 Task: Open an excel sheet with  and write heading  Customer order data  Add 10 people name:-  'David White, Emily Green, Andrew Baker, Madison Evans, Logan King, Grace Hill, Gabriel Young, Elizabeth Flores, Samuel Reed, Avery Nelson. ' in January Last week sales are  10020 to 20050. customer order name:-  Nike shoe, Adidas shoe, Gucci T-shirt, Louis Vuitton bag, Zara Shirt, H&M jeans, Chanel perfume, Versace perfume, Ralph Lauren, Prada Shirtcustomer order price in between:-  10000 to 15000. Save page EvaluationSalesPerformance
Action: Mouse moved to (109, 109)
Screenshot: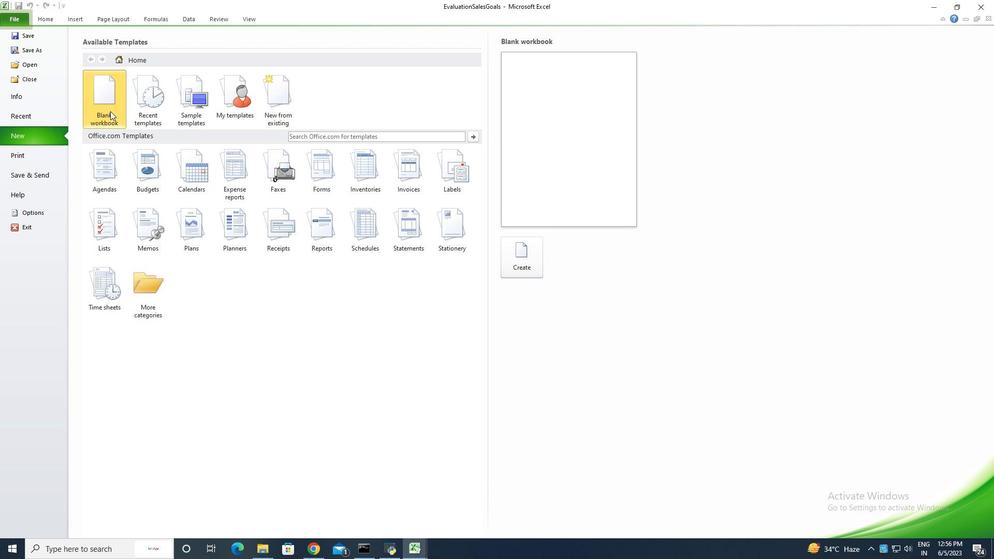 
Action: Mouse pressed left at (109, 109)
Screenshot: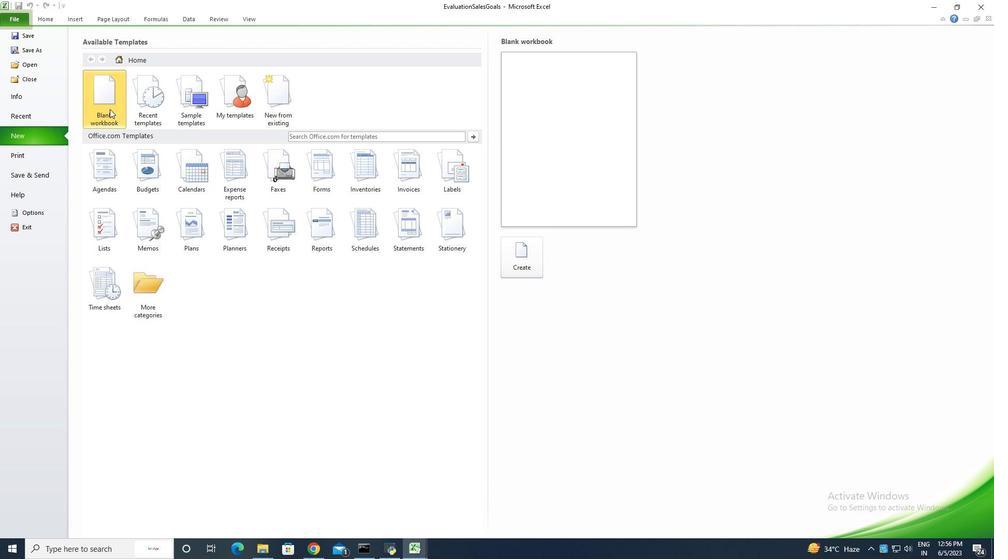 
Action: Mouse moved to (526, 258)
Screenshot: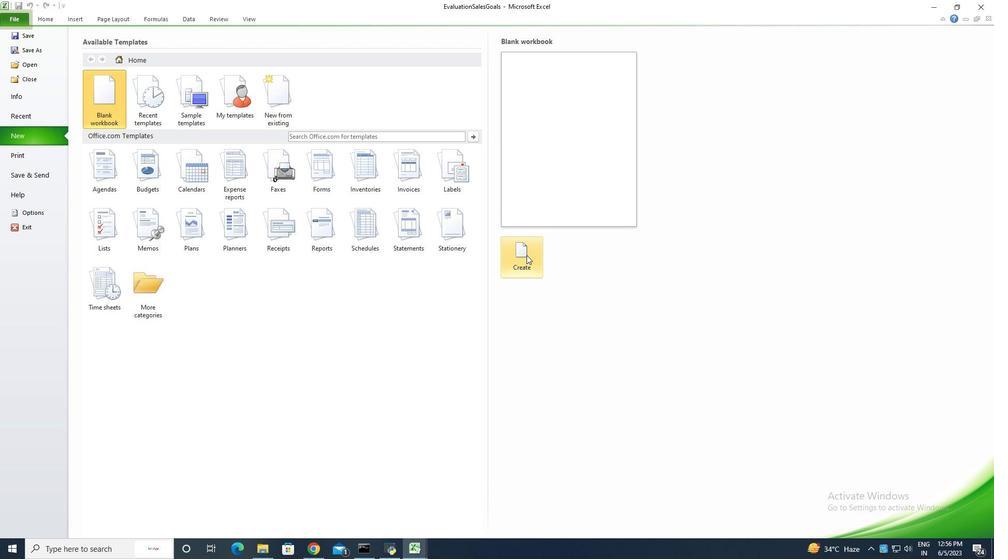
Action: Mouse pressed left at (526, 258)
Screenshot: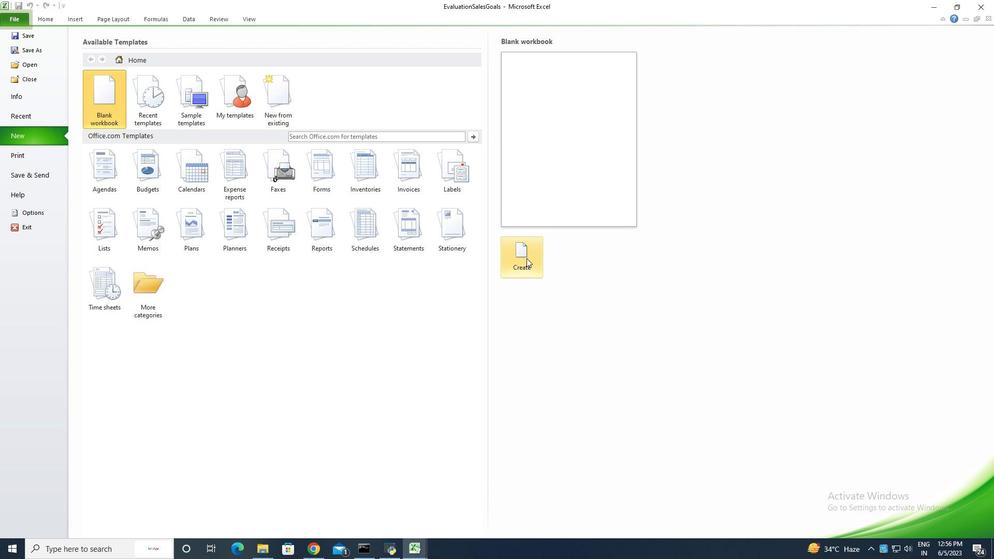 
Action: Key pressed <Key.shift>Customer<Key.space><Key.shift>Order<Key.enter><Key.shift>People<Key.enter><Key.shift>Name<Key.backspace><Key.backspace><Key.backspace><Key.backspace><Key.backspace>
Screenshot: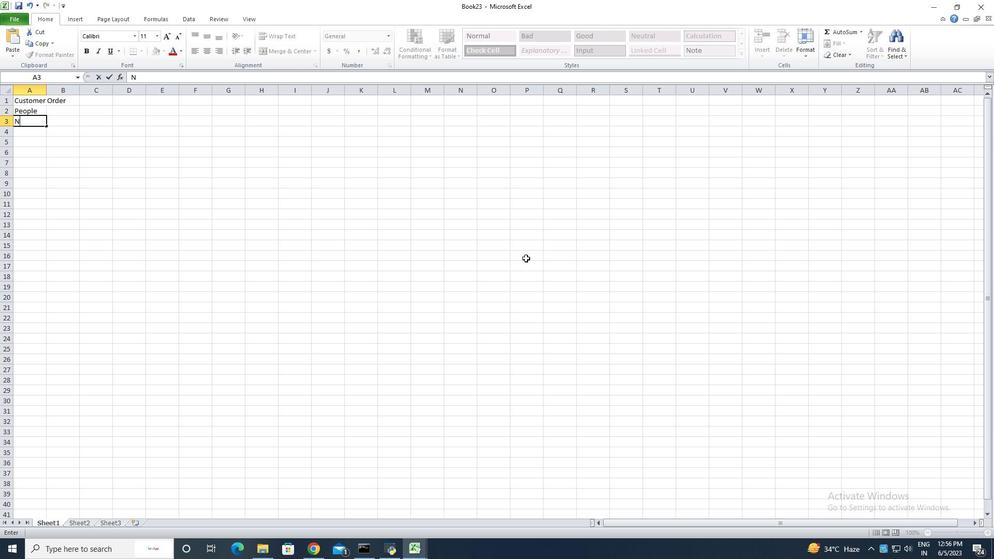 
Action: Mouse moved to (40, 113)
Screenshot: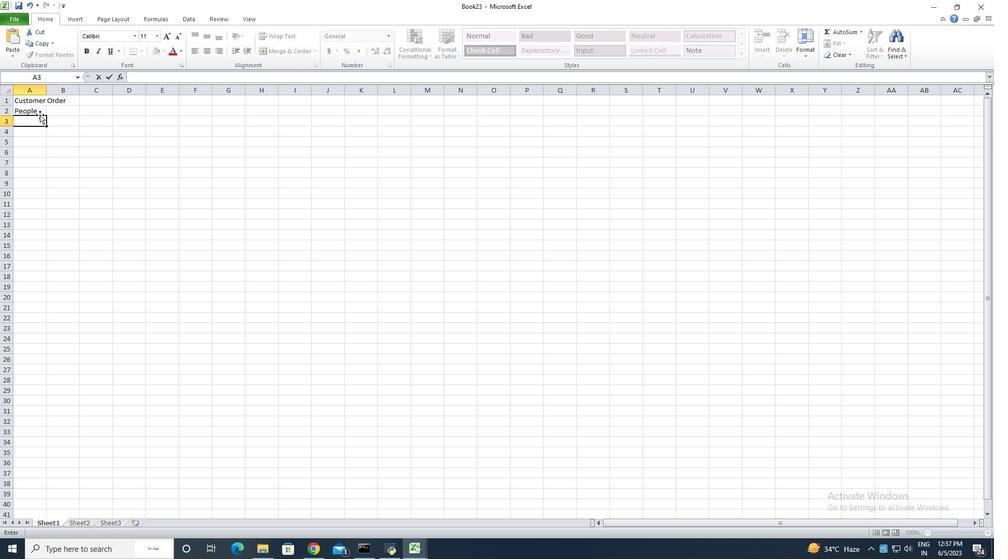 
Action: Mouse pressed left at (40, 113)
Screenshot: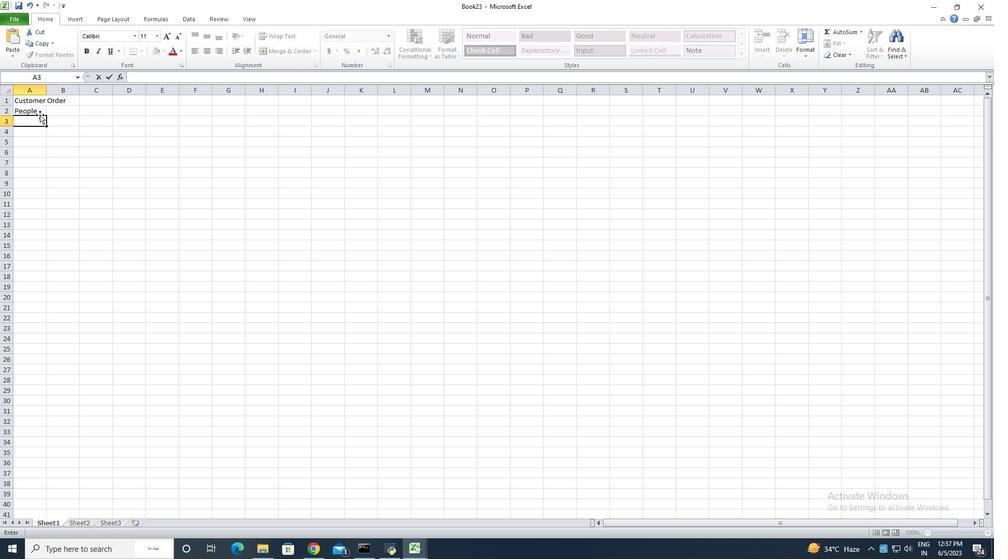 
Action: Mouse moved to (42, 110)
Screenshot: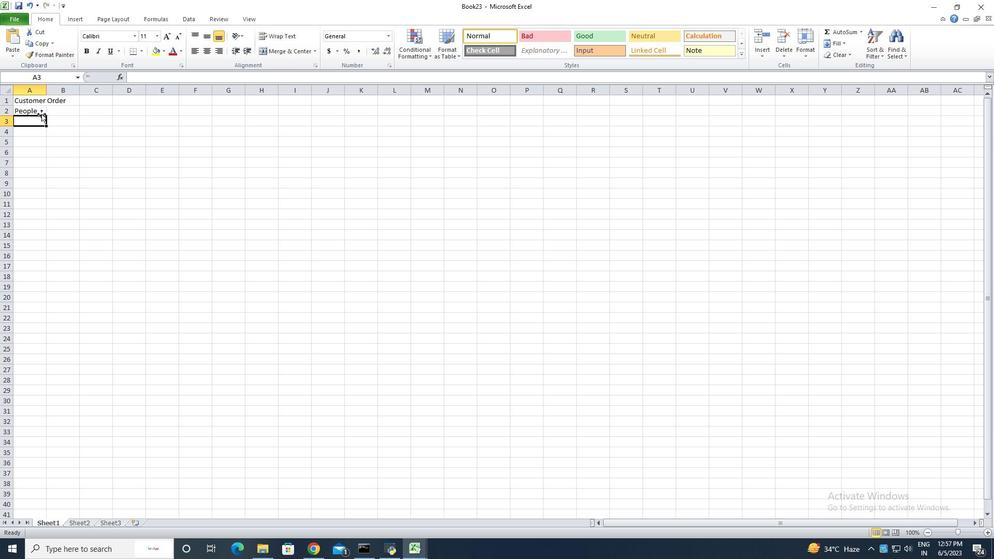 
Action: Mouse pressed left at (42, 110)
Screenshot: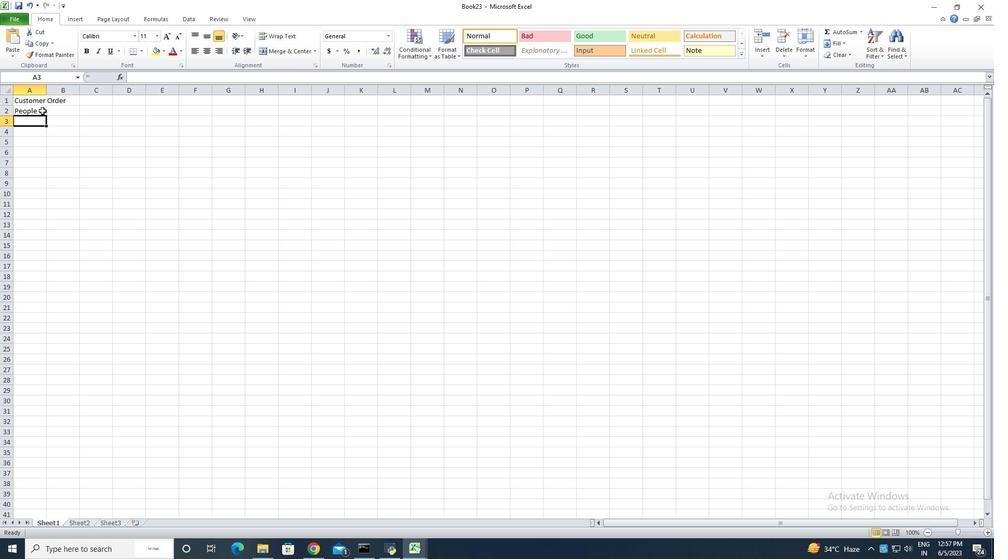 
Action: Mouse moved to (160, 76)
Screenshot: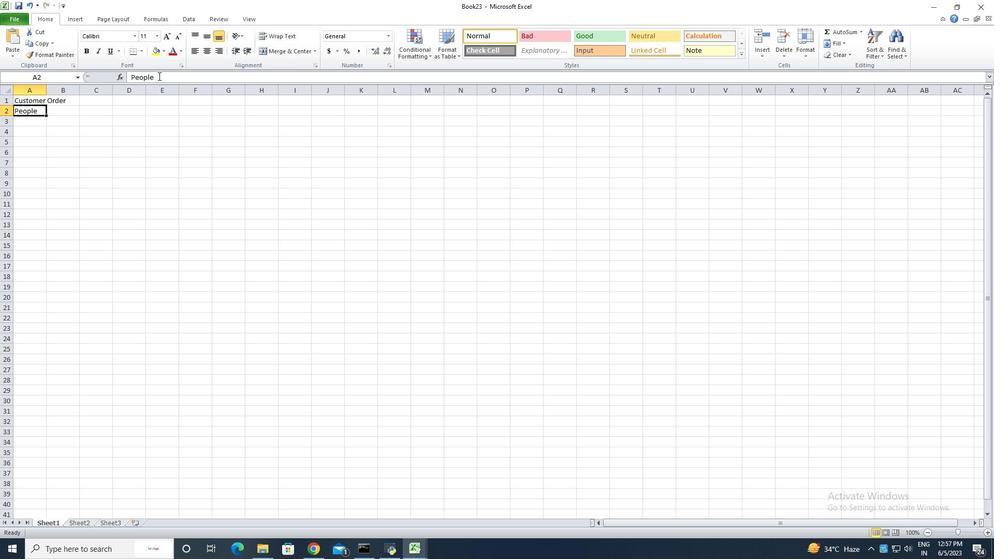 
Action: Mouse pressed left at (160, 76)
Screenshot: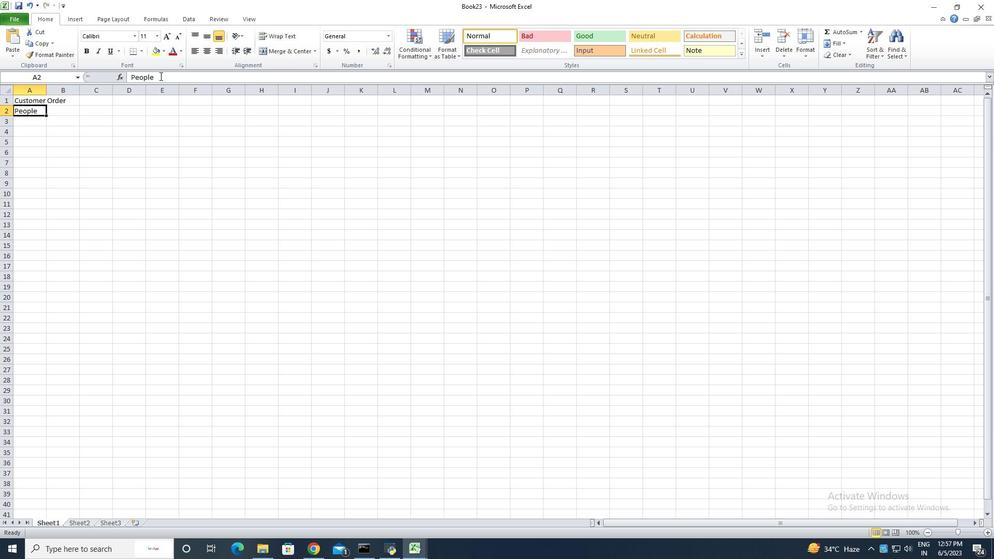 
Action: Key pressed <Key.space><Key.shift>Na
Screenshot: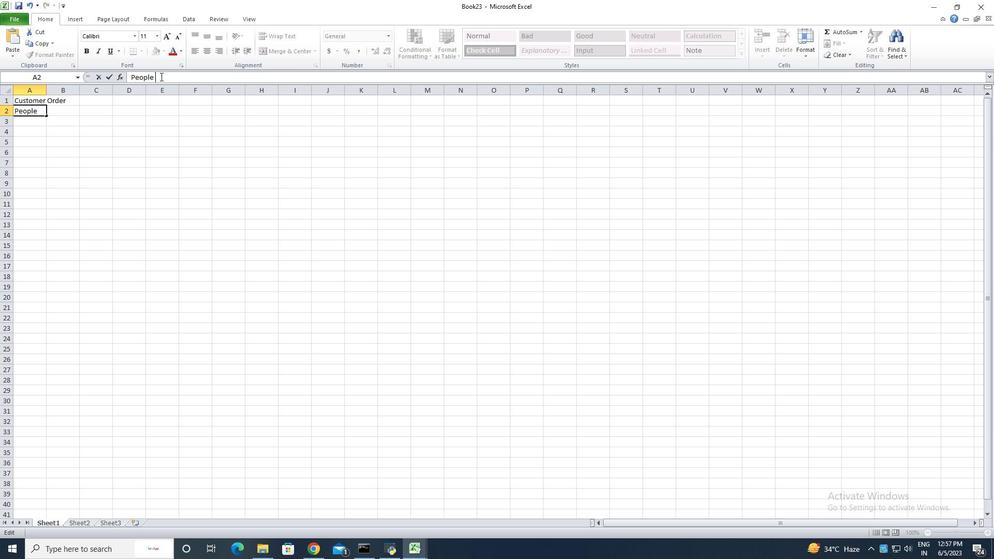 
Action: Mouse moved to (160, 76)
Screenshot: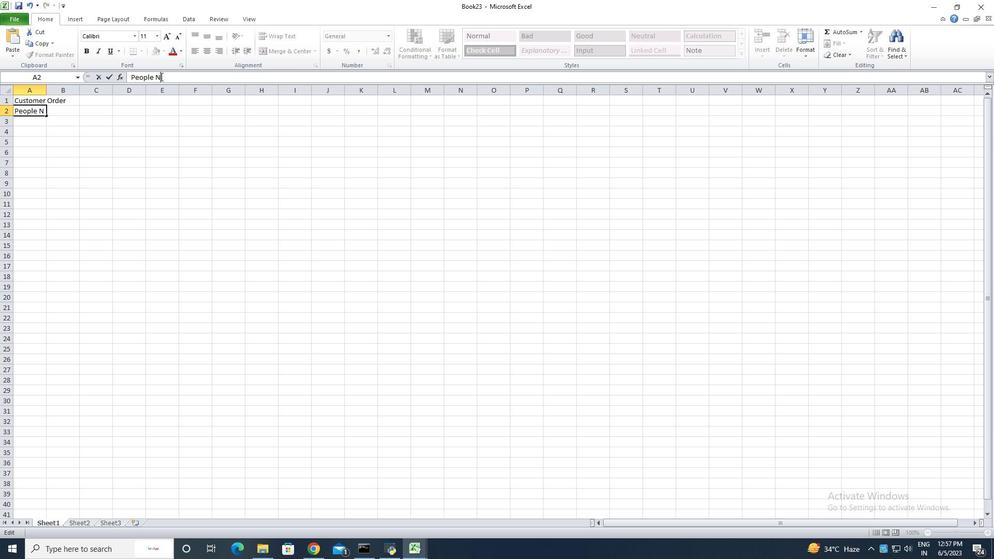 
Action: Key pressed me<Key.enter><Key.shift><Key.shift><Key.shift><Key.shift><Key.shift><Key.shift>David<Key.space><Key.shift>White<Key.enter><Key.shift><Key.shift><Key.shift><Key.shift><Key.shift><Key.shift><Key.shift>Emily<Key.space><Key.shift>Green<Key.enter><Key.shift>Andrew<Key.space><Key.shift><Key.shift><Key.shift><Key.shift><Key.shift>Baker<Key.enter><Key.shift>Madison<Key.space><Key.shift>Evans<Key.enter><Key.shift>Logan<Key.space><Key.shift>King<Key.enter><Key.shift><Key.shift>Grace<Key.space><Key.shift>Hill<Key.backspace>l<Key.enter><Key.shift><Key.shift><Key.shift>Gabriel<Key.space><Key.shift><Key.shift><Key.shift><Key.shift><Key.shift><Key.shift><Key.shift><Key.shift><Key.shift>Young<Key.enter><Key.shift>Elizabeth<Key.space><Key.shift>Flot<Key.backspace>res<Key.enter><Key.shift>Samuel<Key.space><Key.shift>Reed<Key.enter><Key.shift><Key.shift>Avery<Key.space><Key.shift><Key.shift><Key.shift>Nelson<Key.enter>
Screenshot: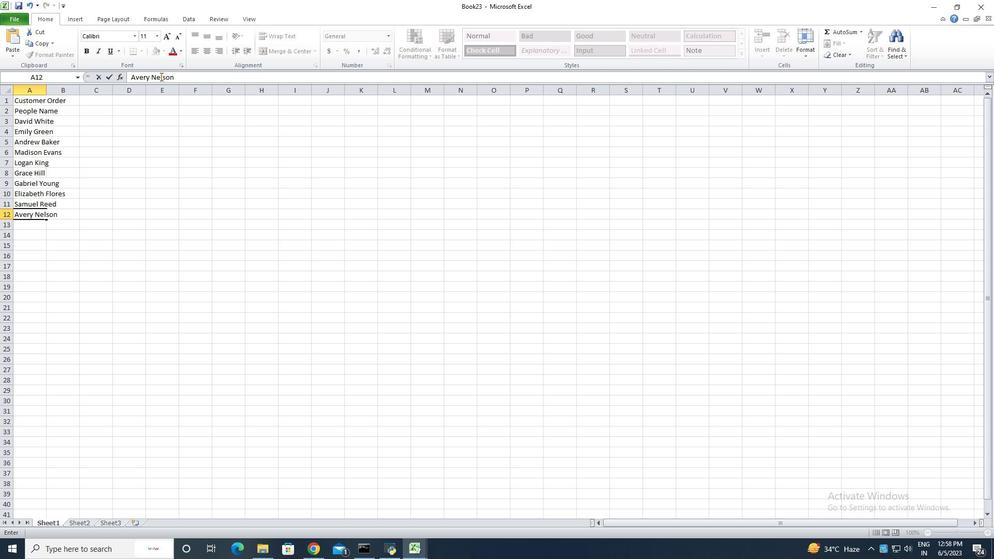
Action: Mouse moved to (44, 93)
Screenshot: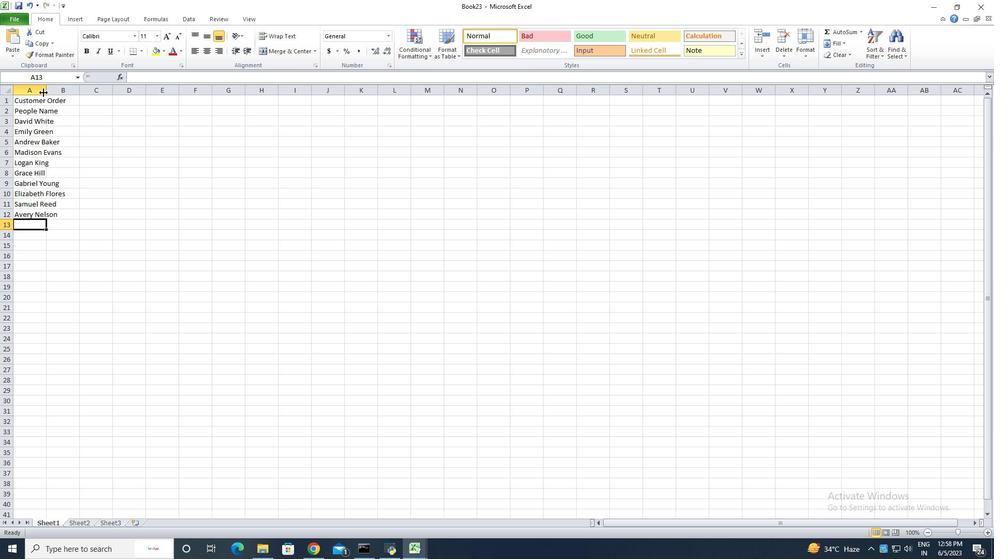 
Action: Mouse pressed left at (44, 93)
Screenshot: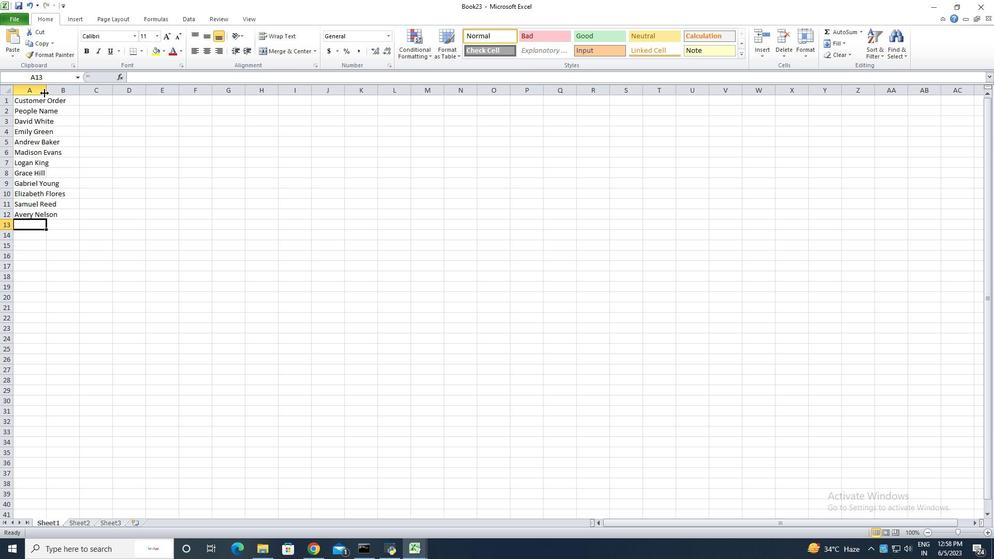 
Action: Mouse pressed left at (44, 93)
Screenshot: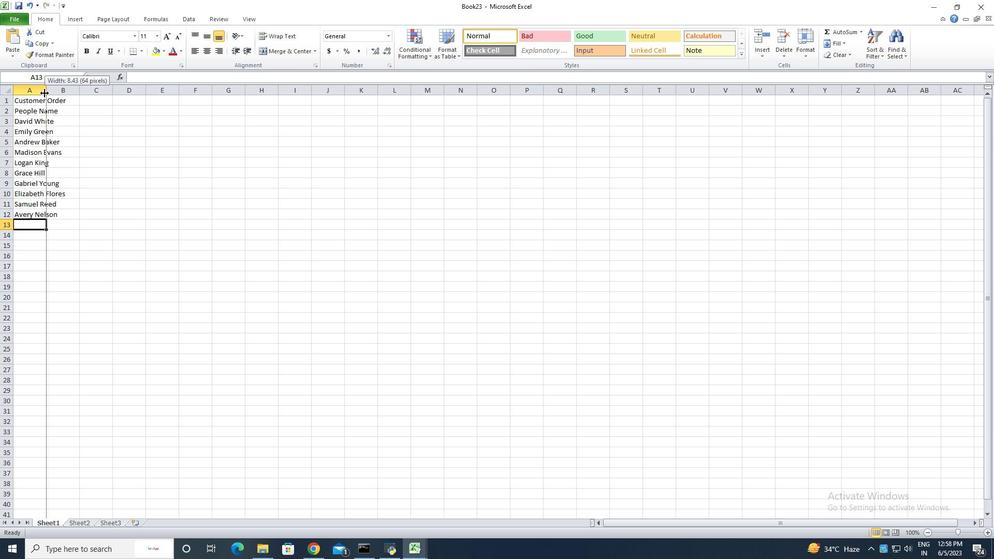 
Action: Mouse moved to (78, 111)
Screenshot: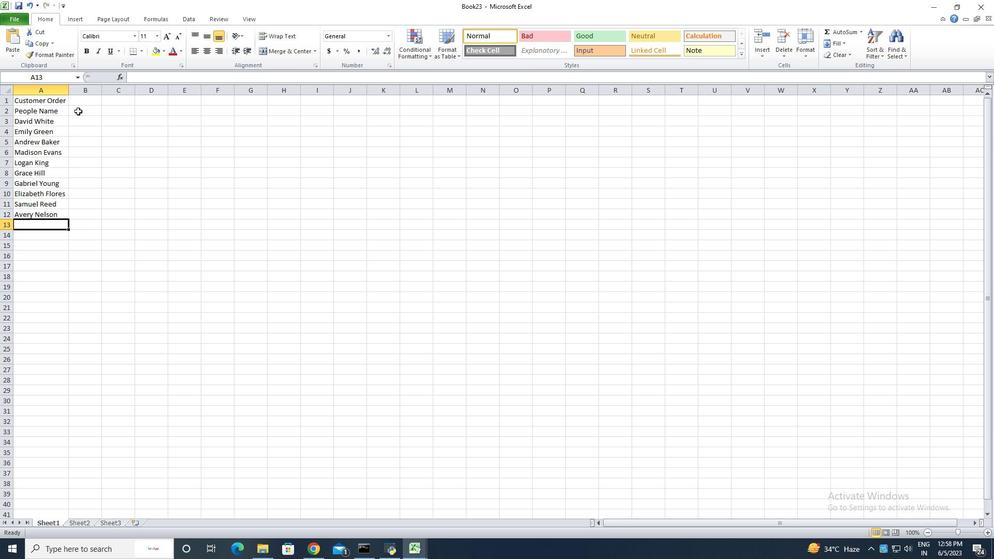 
Action: Mouse pressed left at (78, 111)
Screenshot: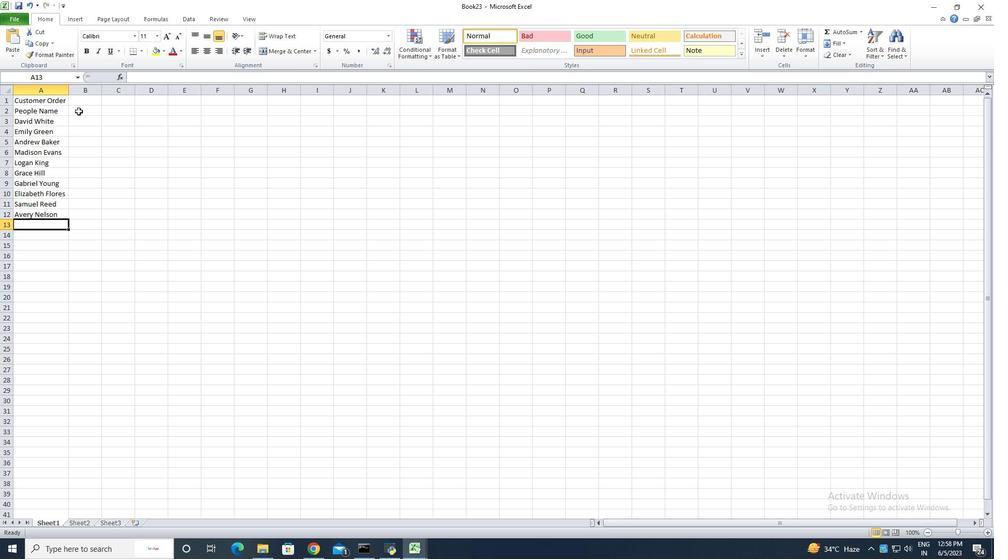 
Action: Mouse moved to (79, 112)
Screenshot: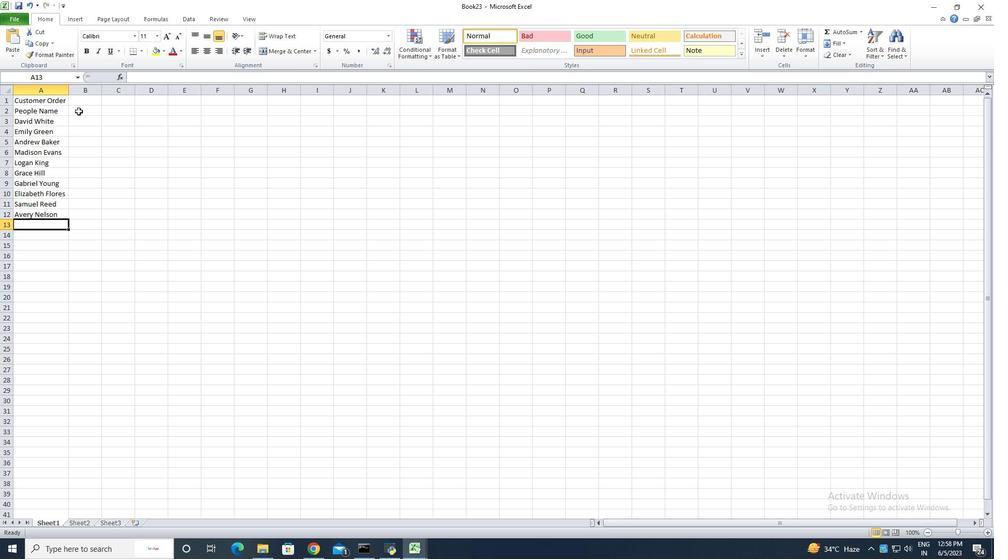 
Action: Key pressed <Key.shift><Key.shift><Key.shift><Key.shift><Key.shift><Key.shift>January<Key.space><Key.shift>Last<Key.space><Key.shift><Key.shift>Week<Key.space><Key.shift>Sales<Key.enter>1000<Key.backspace>20<Key.enter>10050<Key.enter>10090<Key.enter>11000<Key.enter>12000<Key.enter>13000<Key.enter>14000<Key.enter>18000<Key.enter>19000<Key.enter>2000<Key.backspace>50<Key.enter>
Screenshot: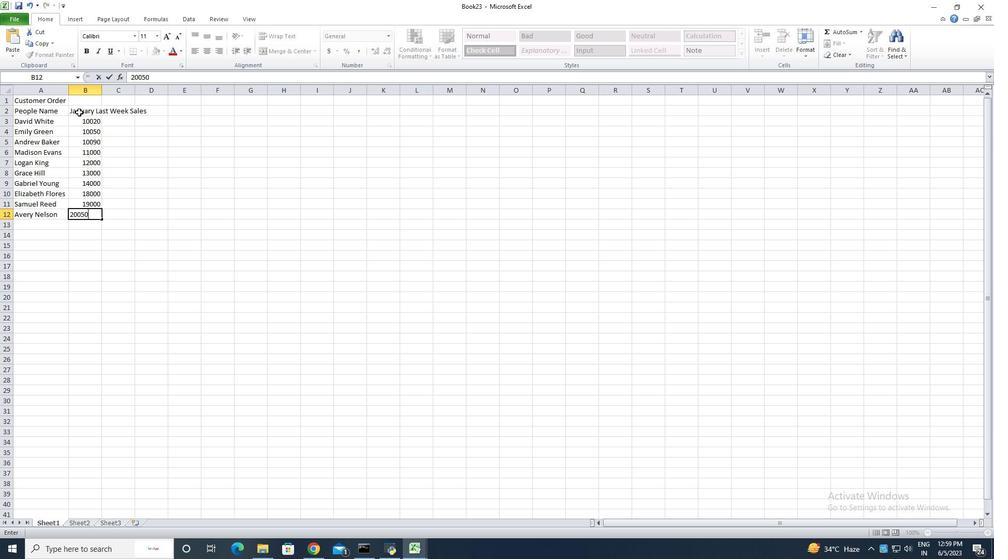 
Action: Mouse moved to (102, 92)
Screenshot: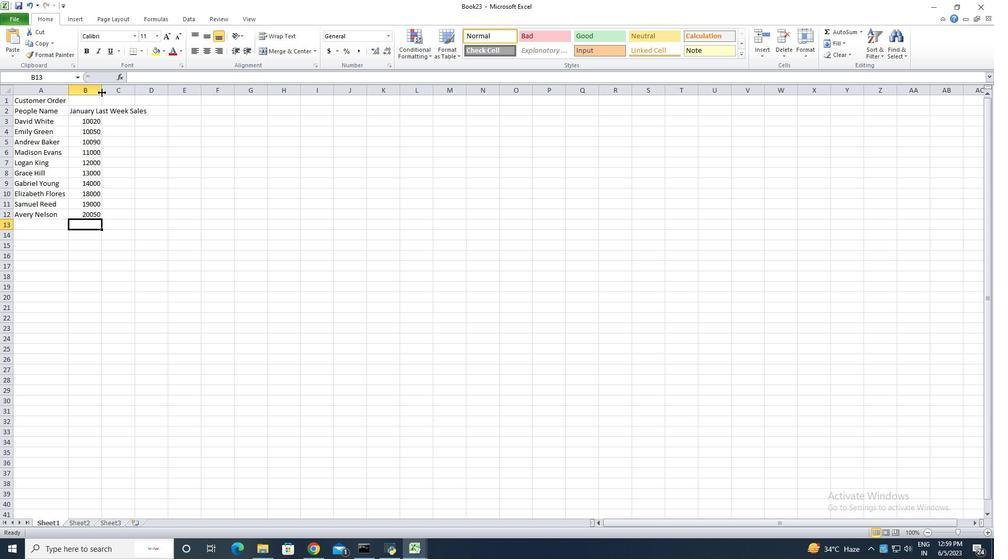 
Action: Mouse pressed left at (102, 92)
Screenshot: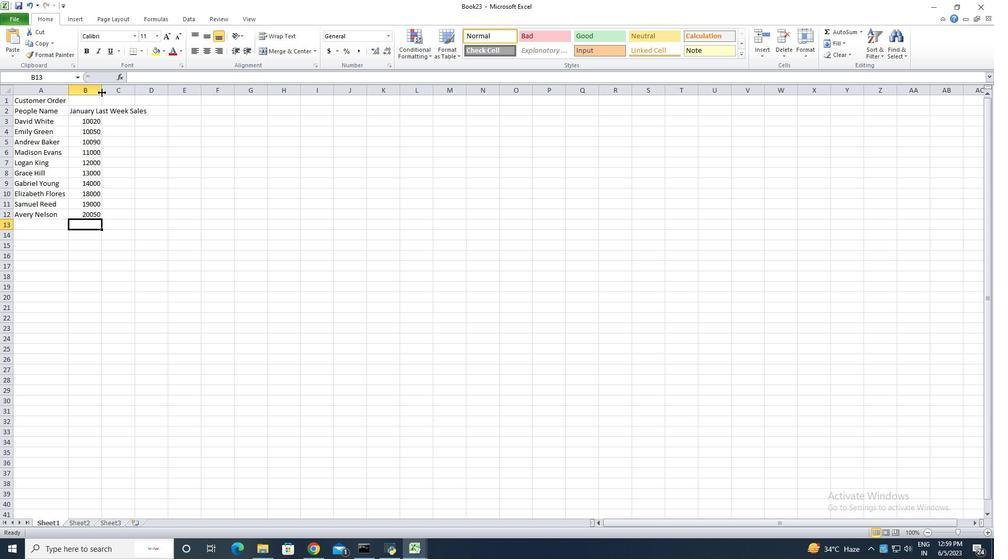 
Action: Mouse moved to (102, 92)
Screenshot: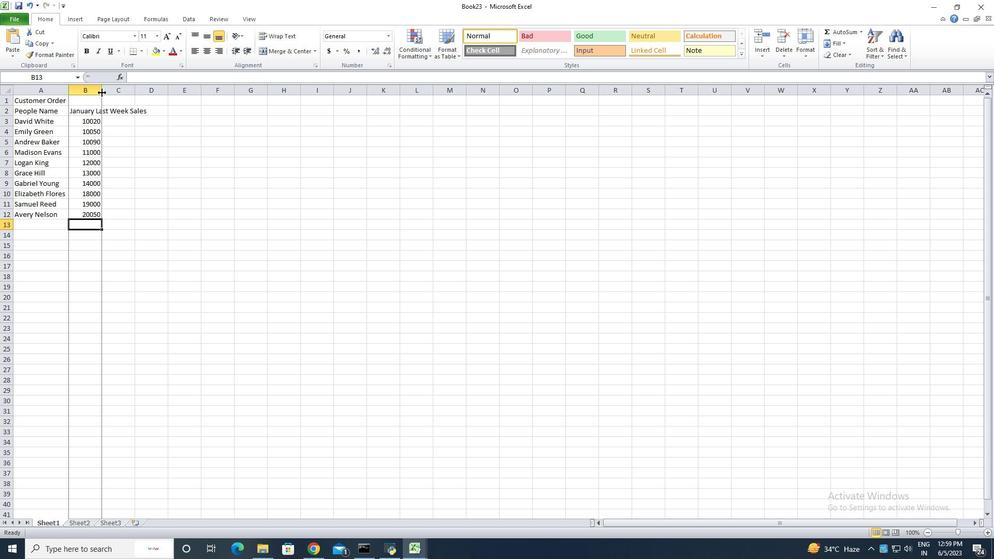 
Action: Mouse pressed left at (102, 92)
Screenshot: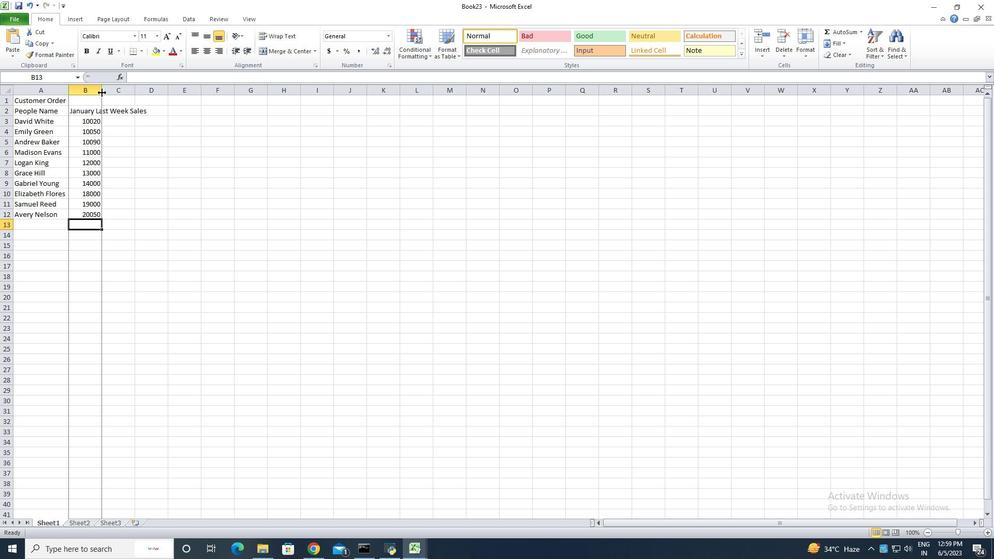 
Action: Mouse moved to (160, 111)
Screenshot: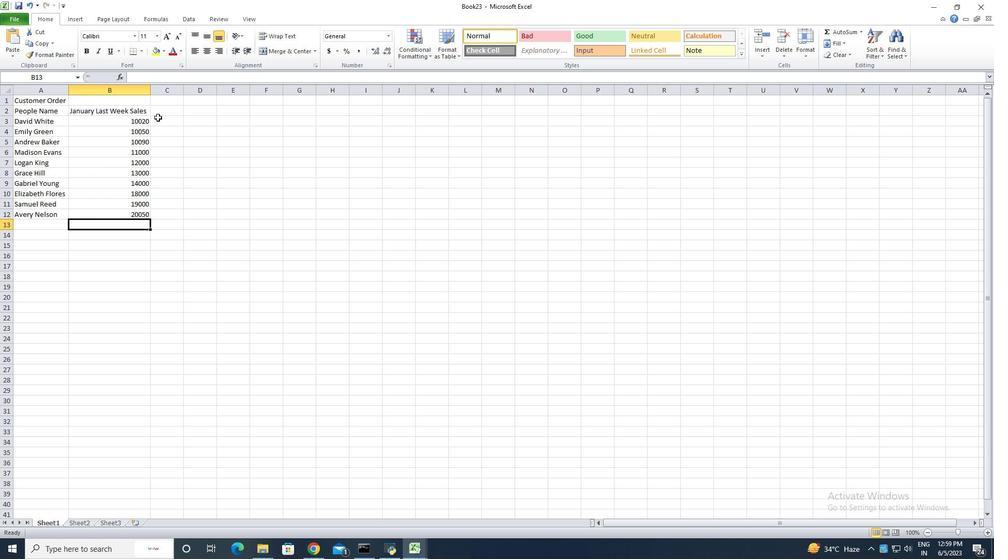 
Action: Mouse pressed left at (160, 111)
Screenshot: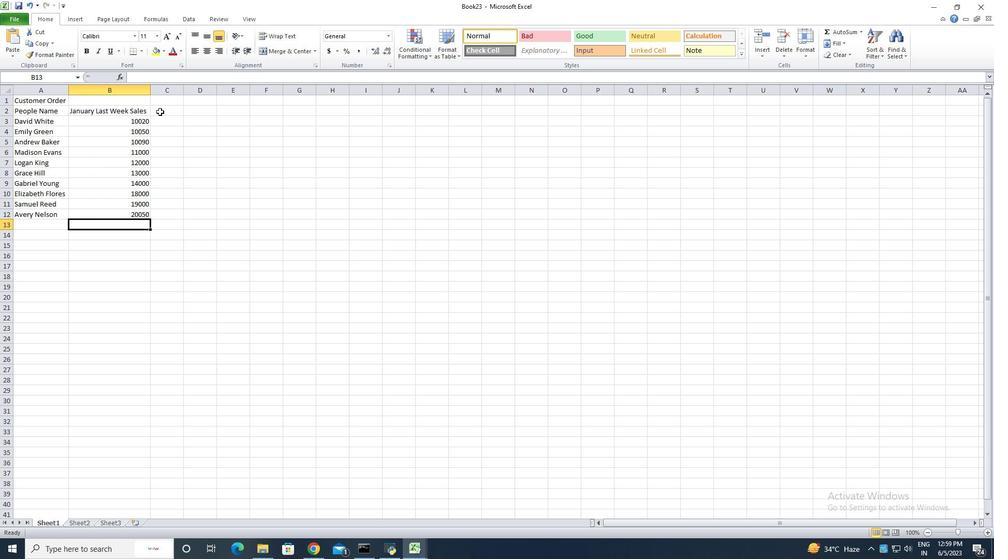 
Action: Key pressed <Key.shift>Customer<Key.space><Key.shift>Order<Key.enter>
Screenshot: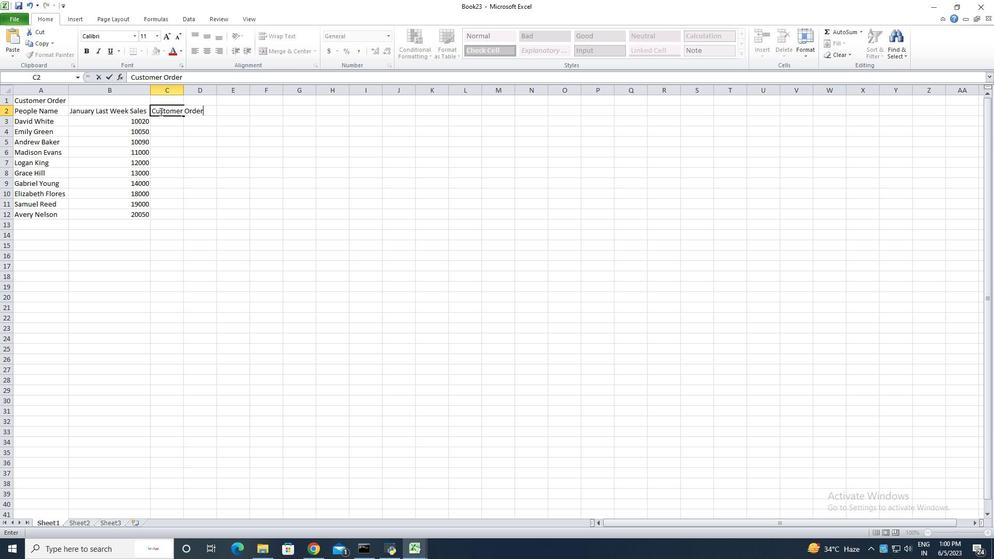 
Action: Mouse moved to (179, 113)
Screenshot: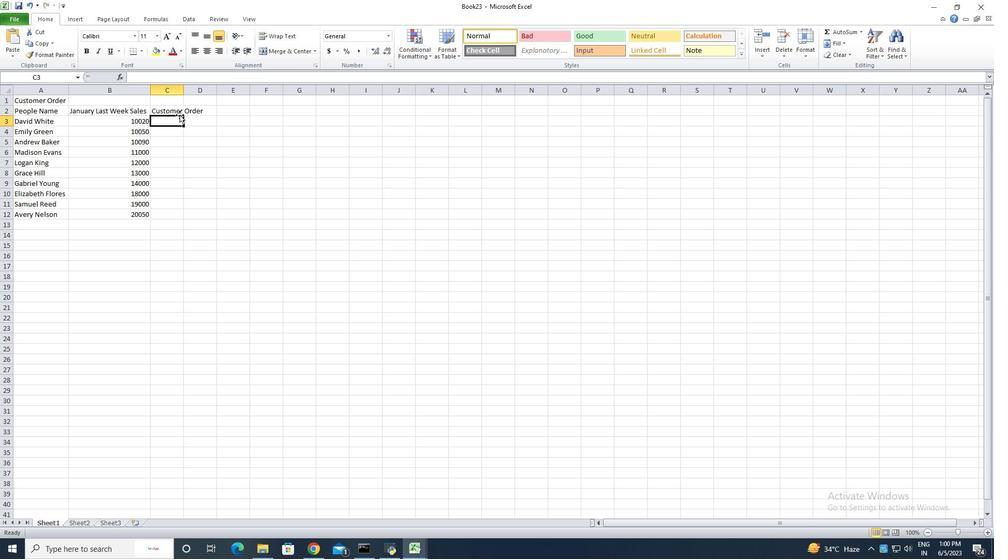 
Action: Mouse pressed left at (179, 113)
Screenshot: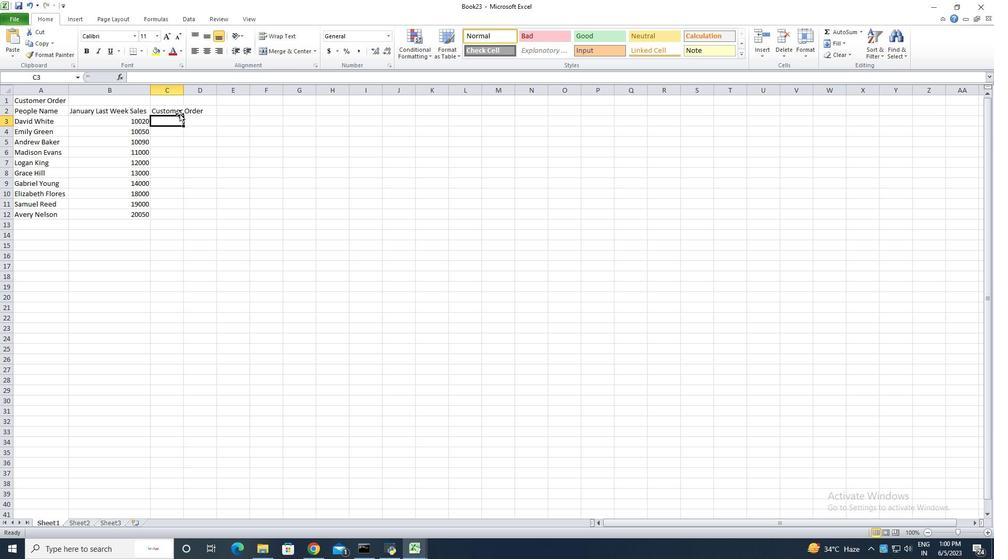 
Action: Mouse moved to (180, 110)
Screenshot: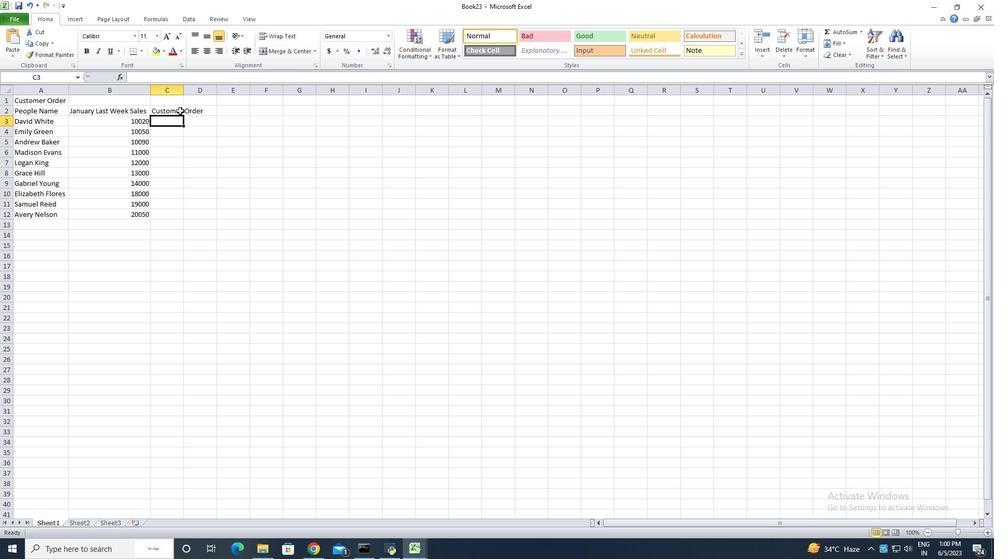 
Action: Mouse pressed left at (180, 110)
Screenshot: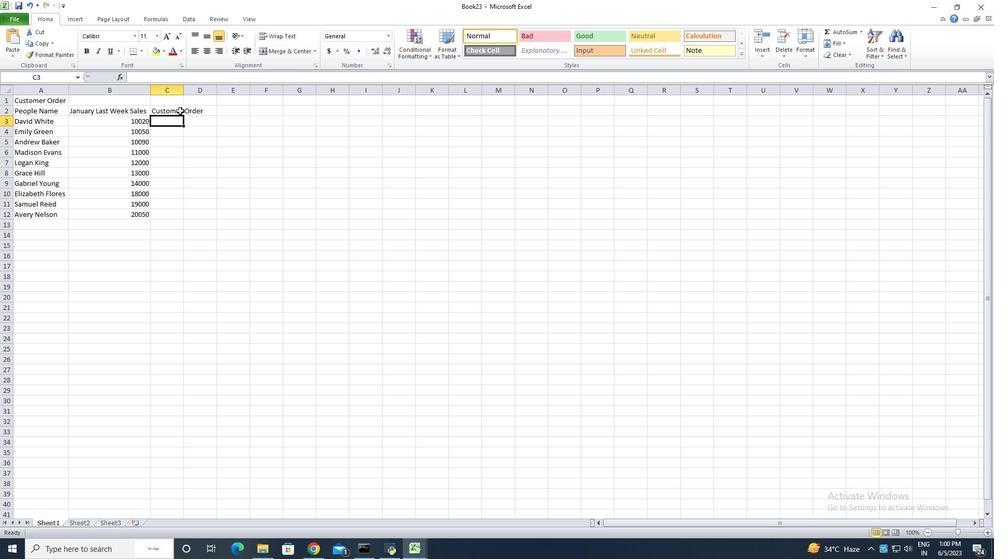 
Action: Mouse moved to (189, 77)
Screenshot: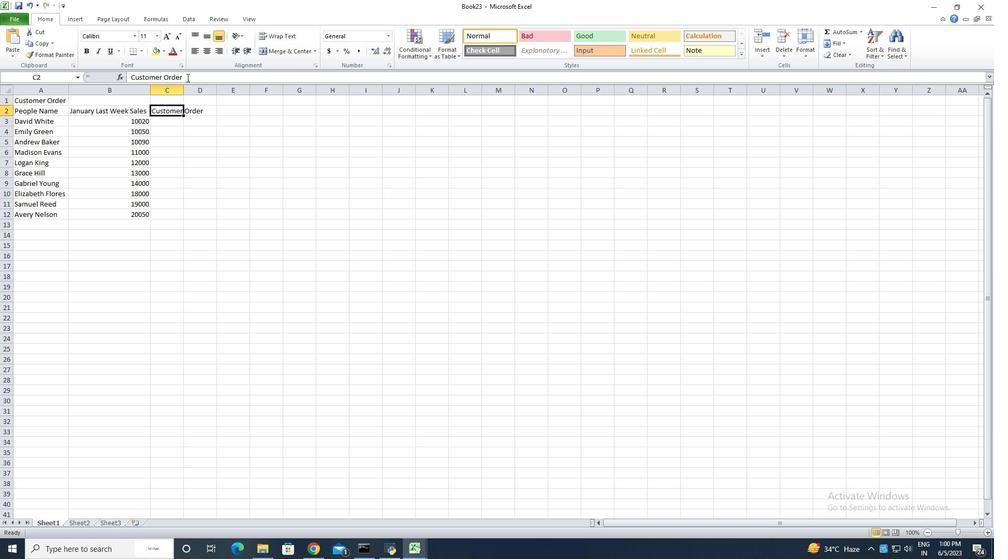 
Action: Mouse pressed left at (189, 77)
Screenshot: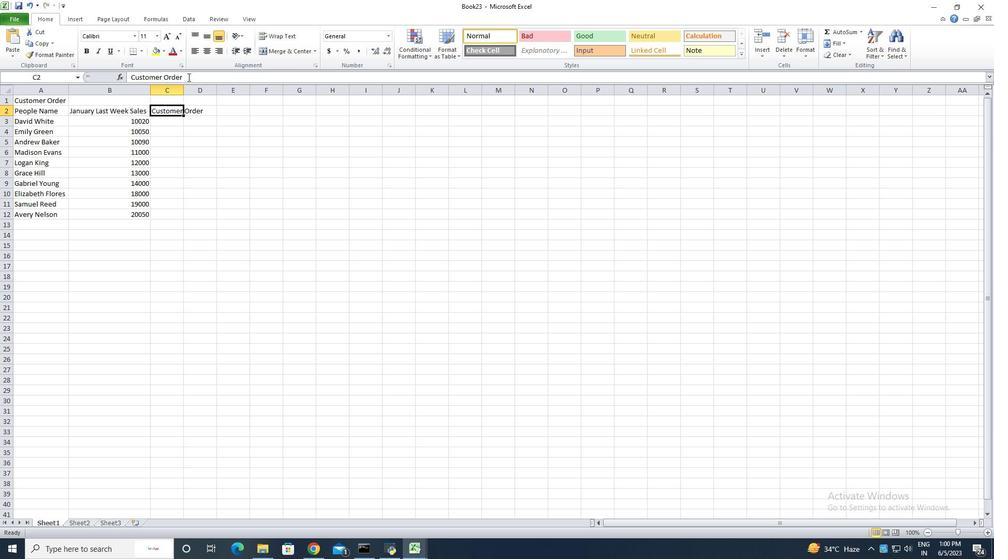 
Action: Mouse moved to (190, 77)
Screenshot: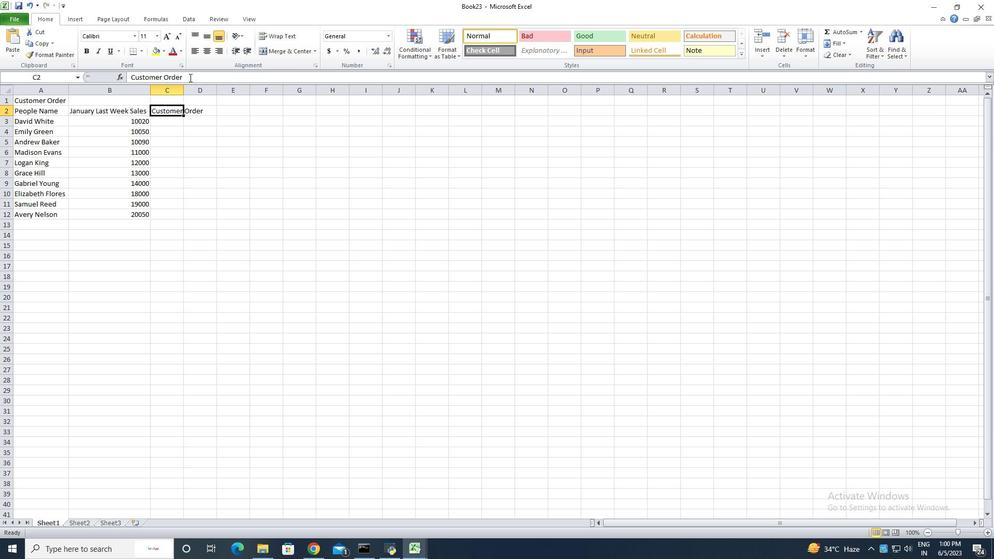 
Action: Key pressed <Key.space><Key.shift>Name<Key.enter><Key.shift>Nike<Key.space><Key.shift>Shoe<Key.enter><Key.shift>Adidas<Key.space><Key.shift>Shoe<Key.enter><Key.shift><Key.shift><Key.shift><Key.shift><Key.shift><Key.shift>Gucci<Key.space><Key.shift><Key.shift><Key.shift><Key.shift><Key.shift><Key.shift><Key.shift><Key.shift><Key.shift><Key.shift><Key.shift><Key.shift><Key.shift><Key.shift><Key.shift><Key.shift><Key.shift><Key.shift><Key.shift><Key.shift><Key.shift><Key.shift><Key.shift><Key.shift><Key.shift><Key.shift><Key.shift><Key.shift><Key.shift><Key.shift>T-<Key.shift>Shirt<Key.enter><Key.shift><Key.shift>Louis<Key.space><Key.shift><Key.shift>Vuitton<Key.space><Key.shift>Bag<Key.enter><Key.shift><Key.shift><Key.shift><Key.shift><Key.shift><Key.shift><Key.shift><Key.shift><Key.shift><Key.shift><Key.shift><Key.shift><Key.shift><Key.shift><Key.shift>Zara<Key.space><Key.shift>Shirt<Key.enter><Key.shift><Key.shift>H&M<Key.space>Jeans<Key.enter><Key.shift>Chanel<Key.space><Key.shift><Key.shift><Key.shift><Key.shift><Key.shift><Key.shift><Key.shift><Key.shift><Key.shift><Key.shift><Key.shift><Key.shift><Key.shift><Key.shift><Key.shift><Key.shift><Key.shift><Key.shift><Key.shift><Key.shift><Key.shift><Key.shift>Perfumew<Key.backspace><Key.enter><Key.shift>Vw<Key.backspace>ersace<Key.space><Key.shift>Perfume<Key.enter><Key.caps_lock><Key.shift><Key.shift><Key.shift><Key.shift><Key.shift><Key.shift><Key.shift><Key.shift><Key.shift>rA<Key.backspace><Key.backspace><Key.backspace><Key.caps_lock><Key.shift>Ralph<Key.space><Key.shift>Lauren<Key.enter><Key.shift><Key.shift><Key.shift><Key.shift>Prada<Key.space><Key.shift>Shirt<Key.enter>
Screenshot: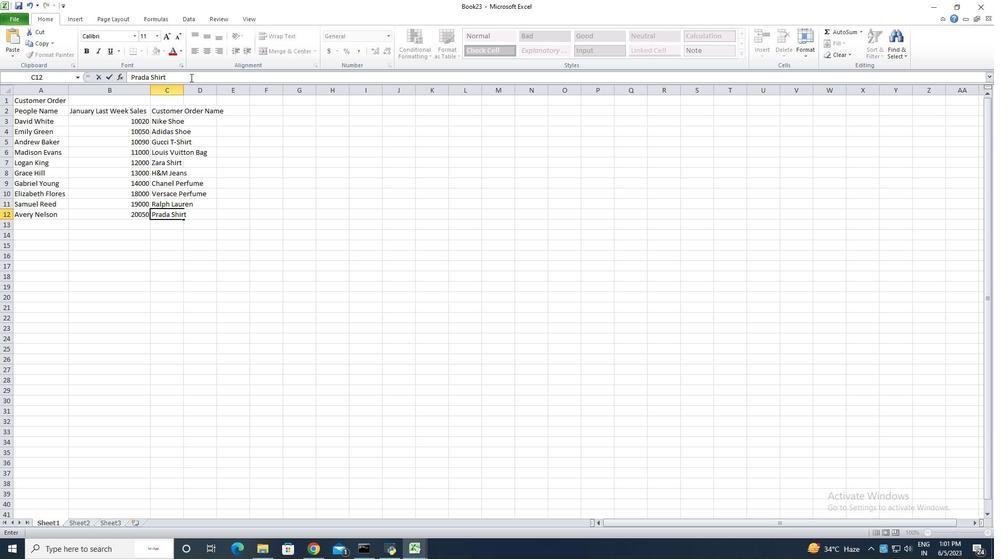 
Action: Mouse moved to (183, 92)
Screenshot: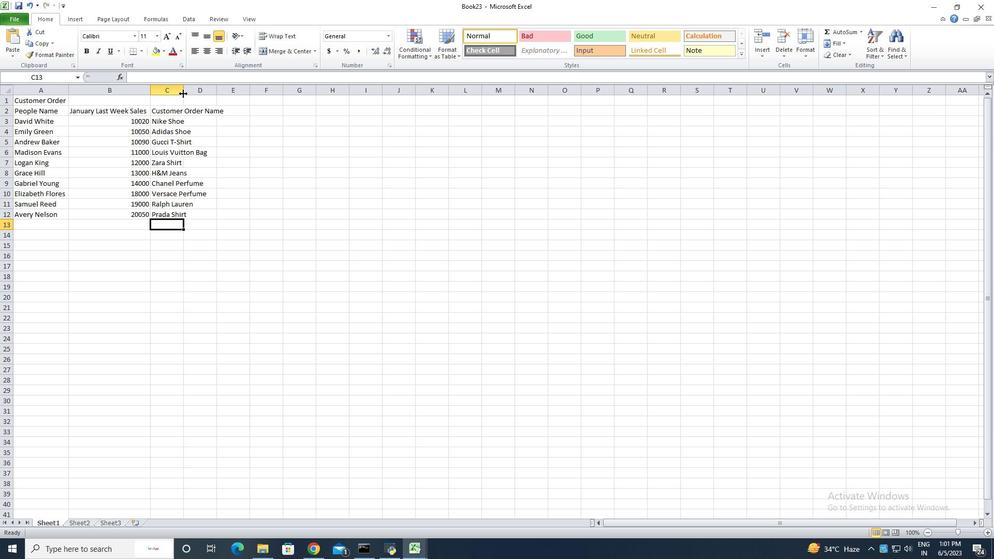 
Action: Mouse pressed left at (183, 92)
Screenshot: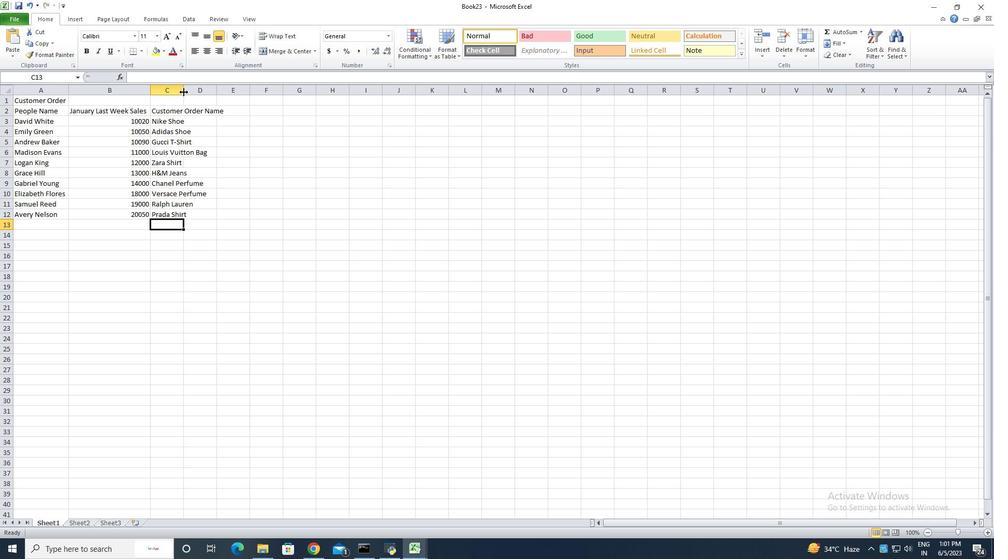 
Action: Mouse pressed left at (183, 92)
Screenshot: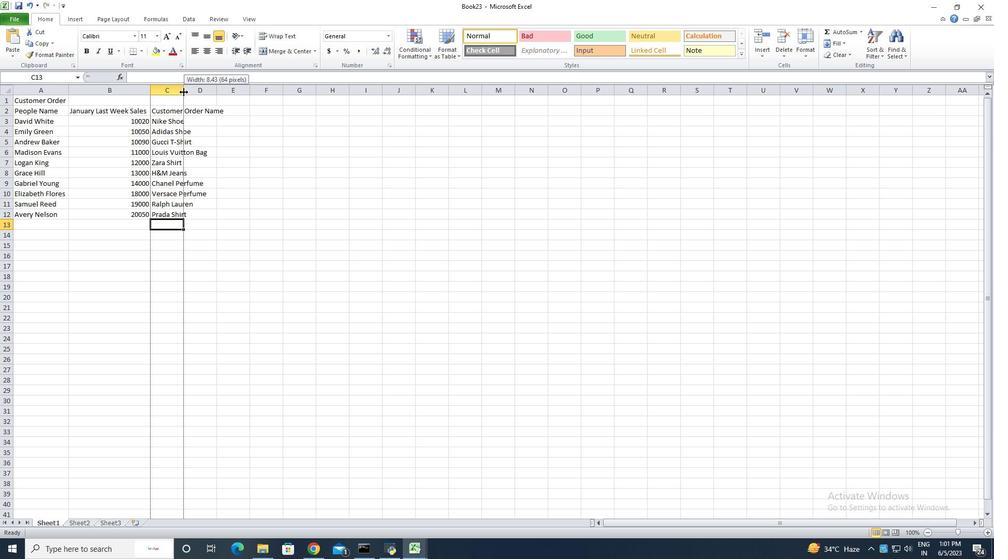 
Action: Mouse moved to (243, 113)
Screenshot: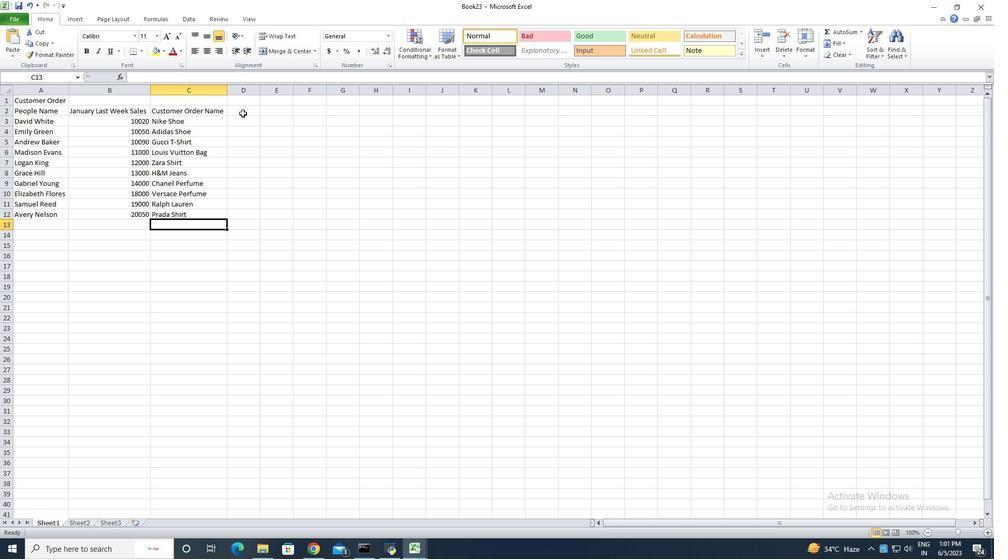 
Action: Mouse pressed left at (243, 113)
Screenshot: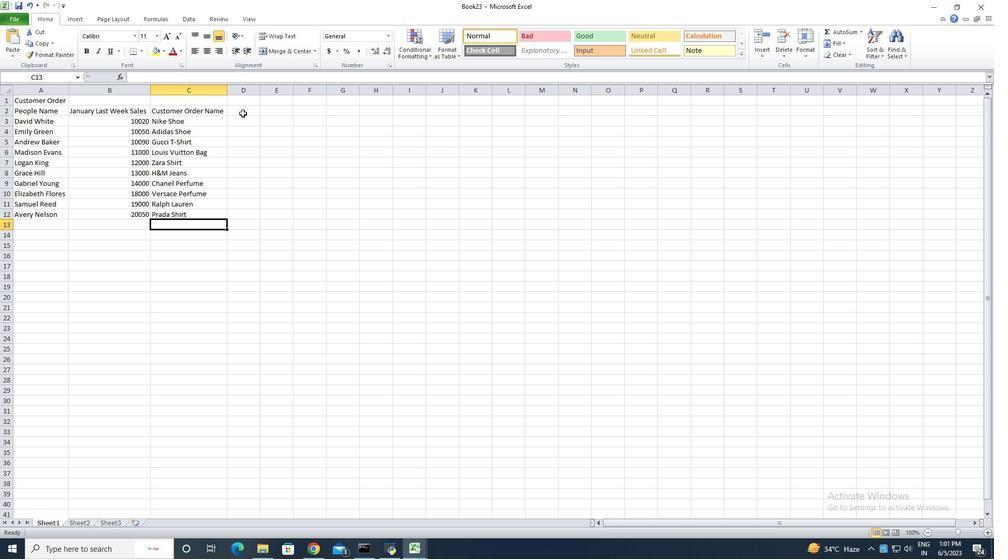 
Action: Key pressed <Key.shift>Customer<Key.space><Key.shift><Key.shift><Key.shift><Key.shift><Key.shift><Key.shift><Key.shift><Key.shift><Key.shift><Key.shift><Key.shift><Key.shift><Key.shift><Key.shift><Key.shift><Key.shift><Key.shift><Key.shift><Key.shift><Key.shift><Key.shift><Key.shift><Key.shift><Key.shift><Key.shift><Key.shift><Key.shift>Ot<Key.backspace>rder<Key.space><Key.shift>Price<Key.enter>
Screenshot: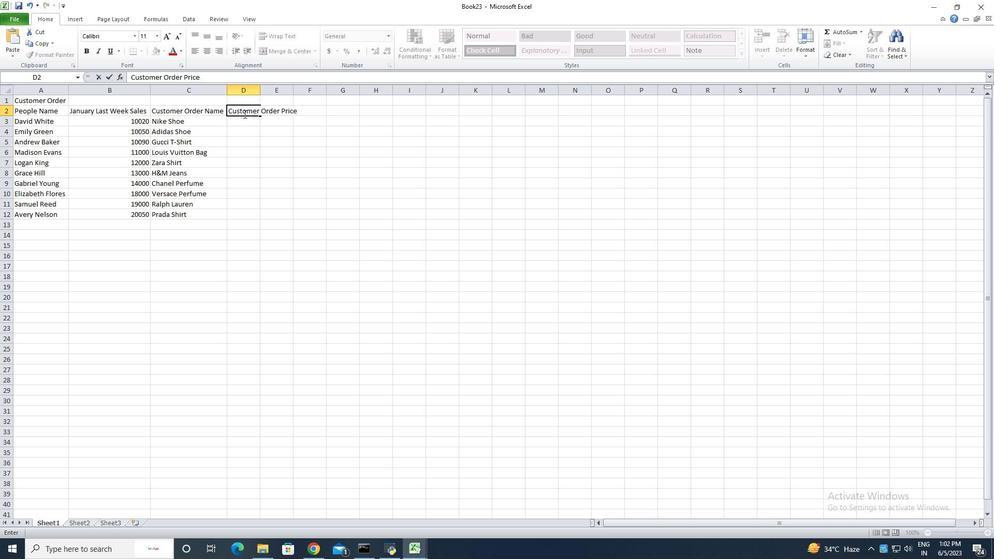
Action: Mouse moved to (258, 89)
Screenshot: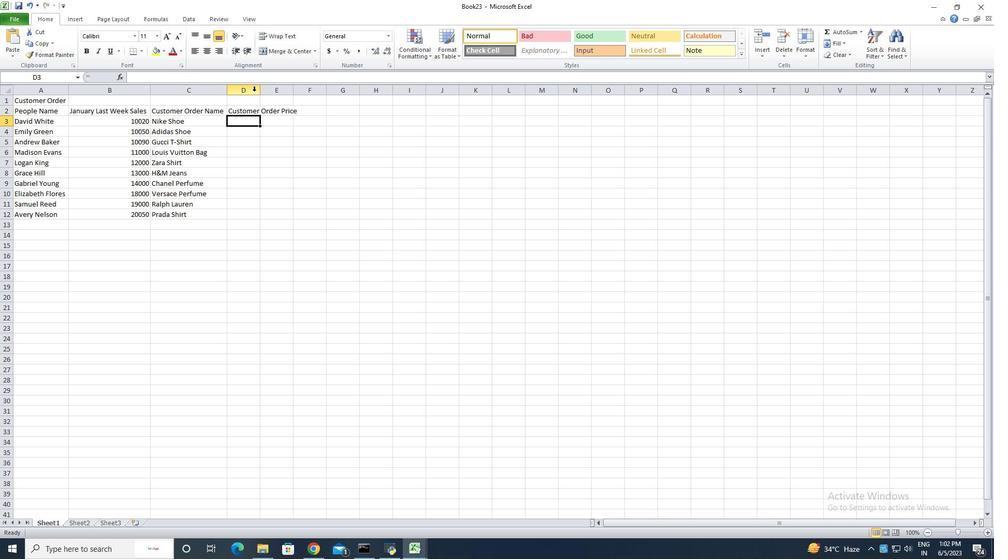 
Action: Mouse pressed left at (258, 89)
Screenshot: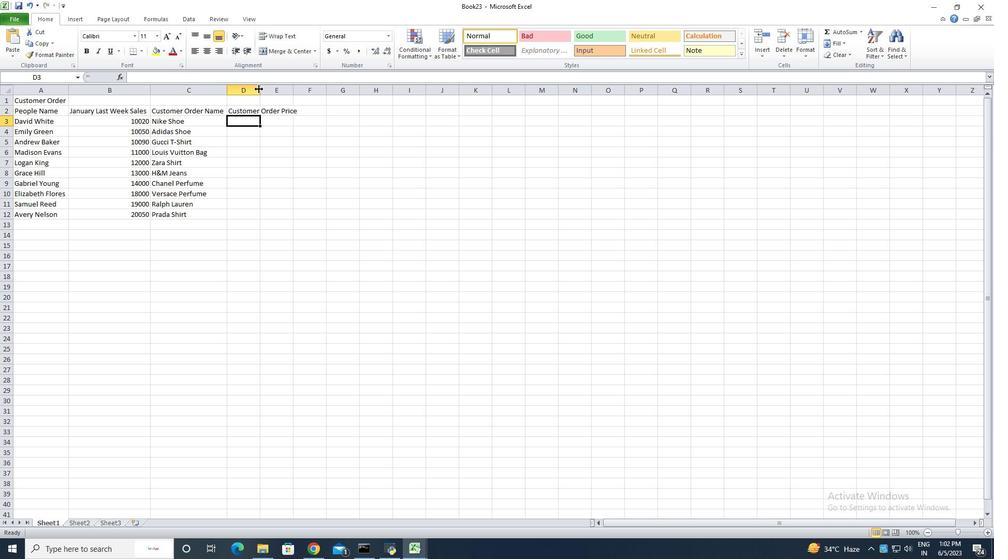 
Action: Mouse pressed left at (258, 89)
Screenshot: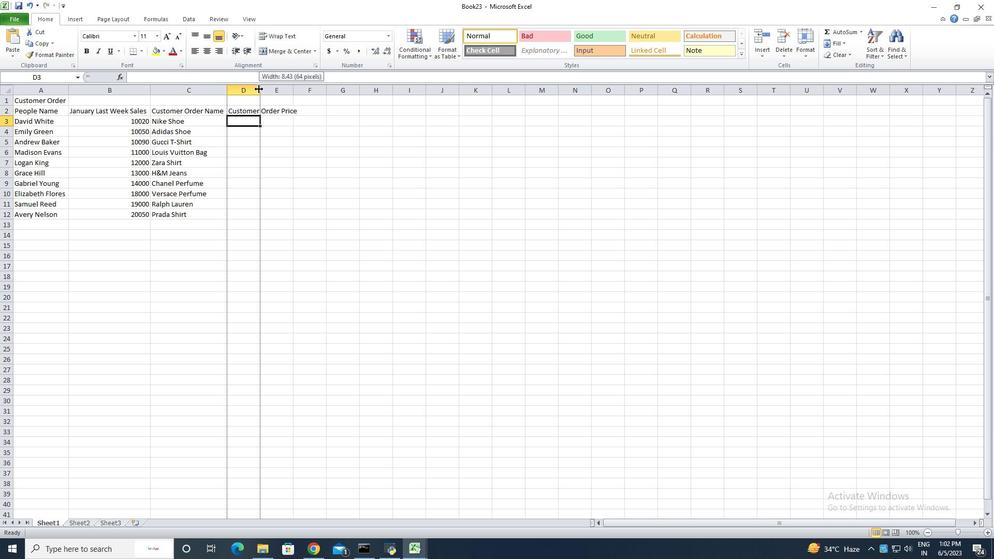 
Action: Mouse moved to (250, 123)
Screenshot: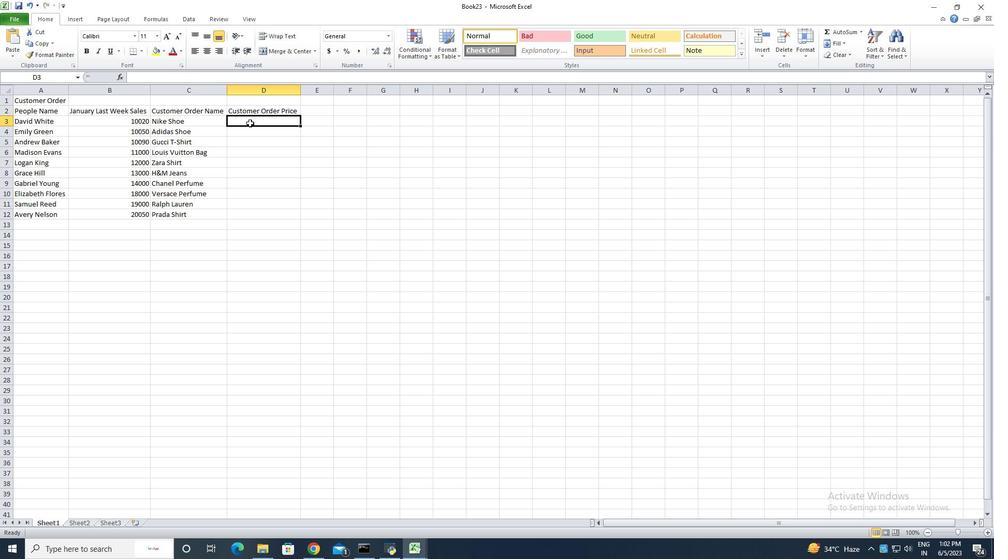 
Action: Key pressed 10000<Key.enter>105<Key.backspace>200<Key.enter>10500<Key.enter>10800<Key.enter>11000<Key.enter>11500<Key.enter>12000<Key.enter>12500<Key.enter>14000<Key.enter>15000<Key.enter>
Screenshot: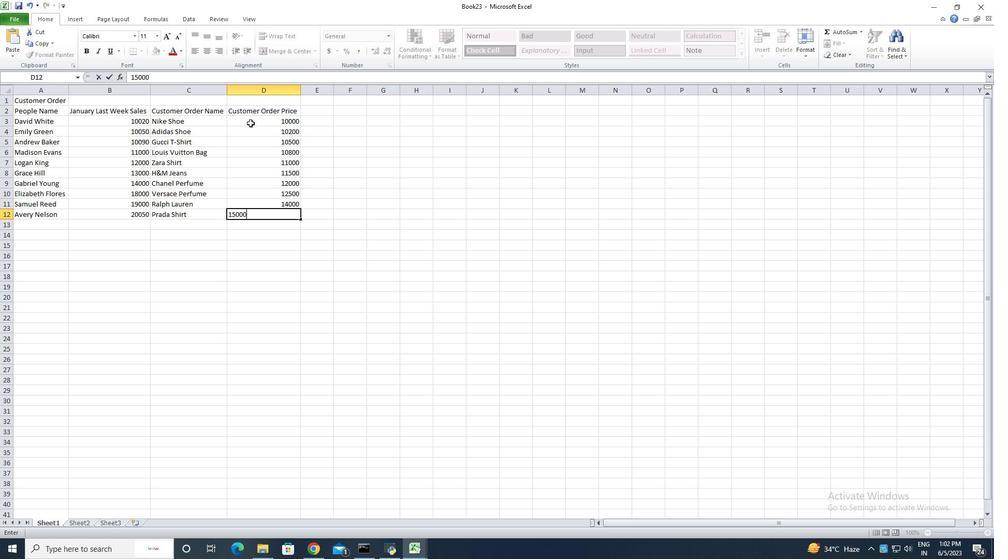 
Action: Mouse moved to (47, 101)
Screenshot: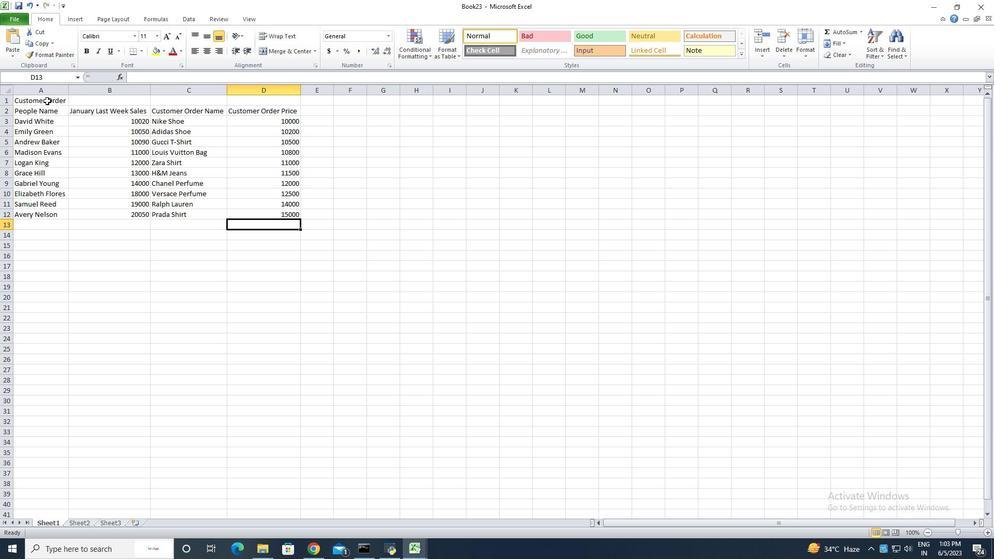 
Action: Mouse pressed left at (47, 101)
Screenshot: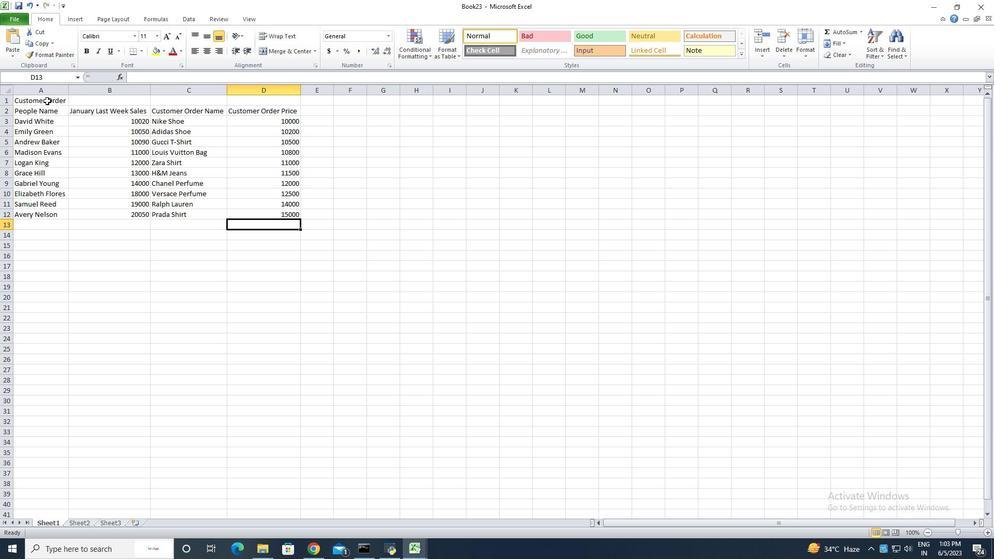 
Action: Mouse moved to (282, 48)
Screenshot: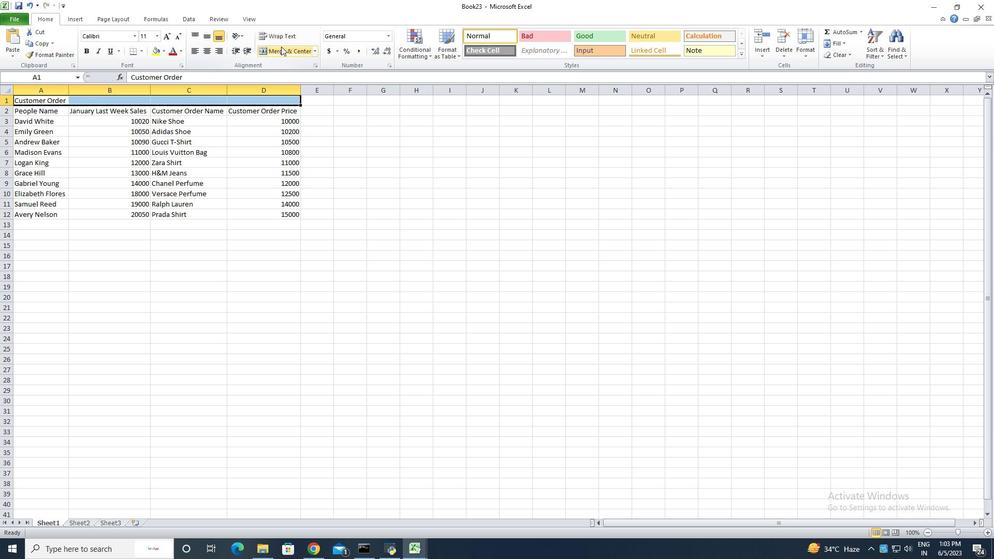 
Action: Mouse pressed left at (282, 48)
Screenshot: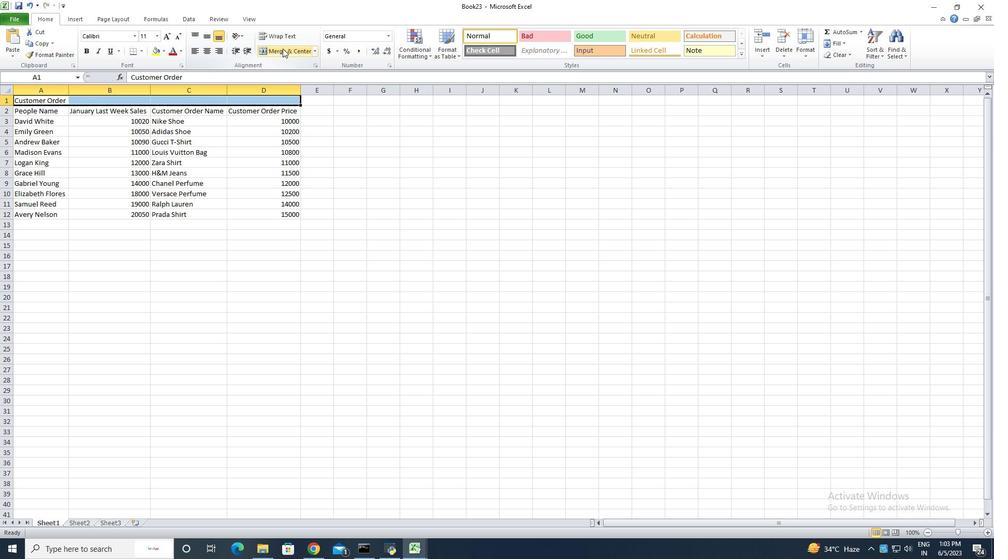 
Action: Mouse moved to (18, 19)
Screenshot: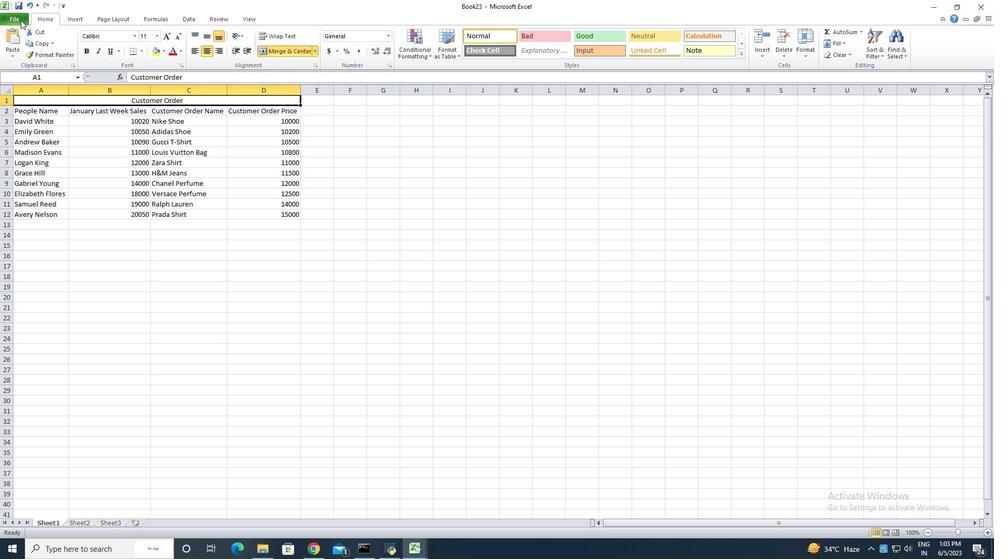 
Action: Mouse pressed left at (18, 19)
Screenshot: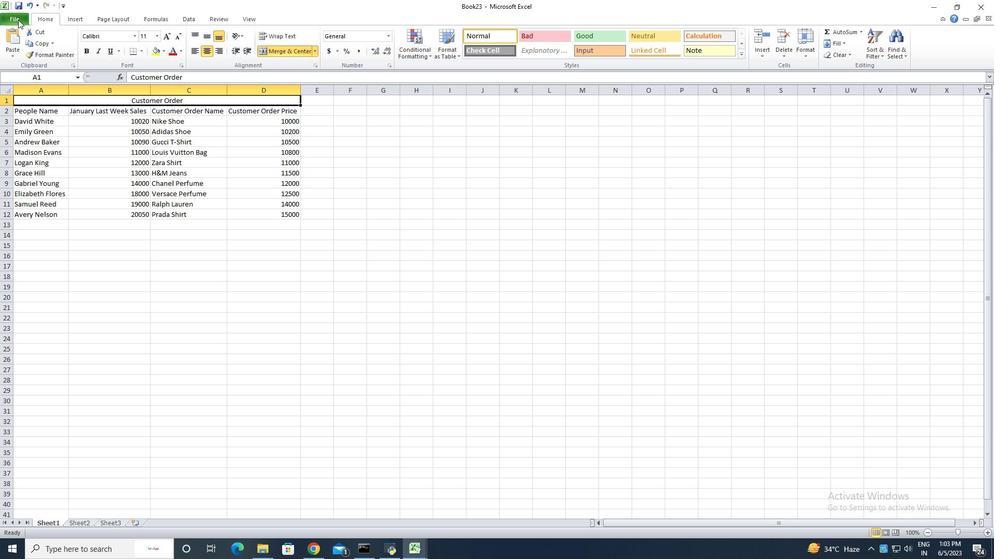 
Action: Mouse moved to (26, 51)
Screenshot: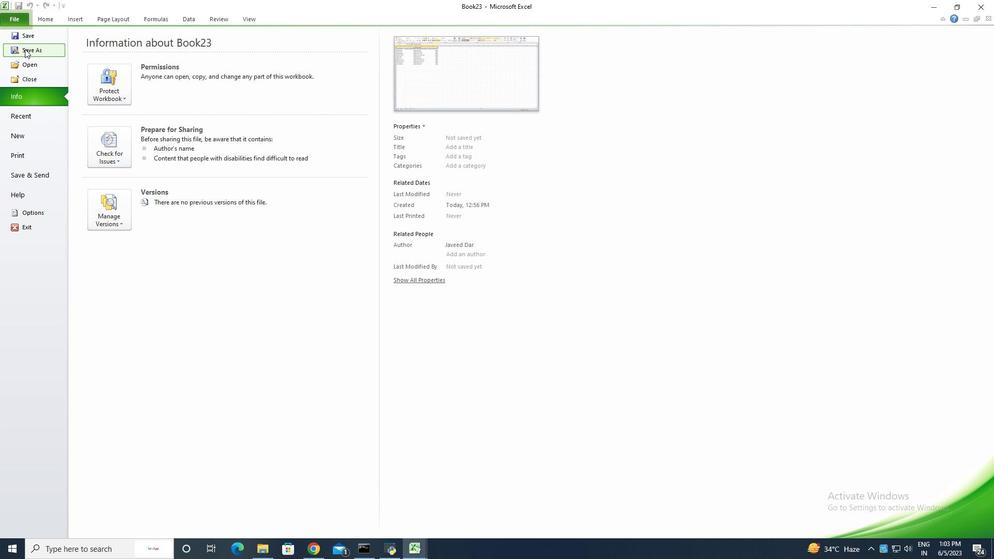 
Action: Mouse pressed left at (26, 51)
Screenshot: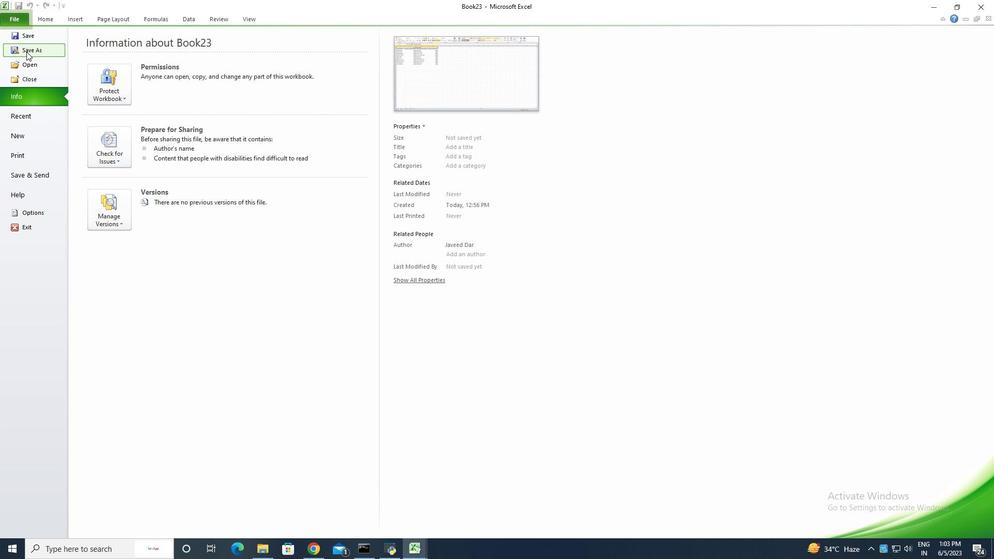
Action: Key pressed <Key.shift><Key.shift><Key.shift><Key.shift><Key.shift><Key.shift><Key.shift><Key.shift><Key.shift><Key.shift><Key.shift><Key.shift>Evaluation<Key.shift>Sales<Key.shift><Key.shift><Key.shift><Key.shift><Key.shift><Key.shift>Performance
Screenshot: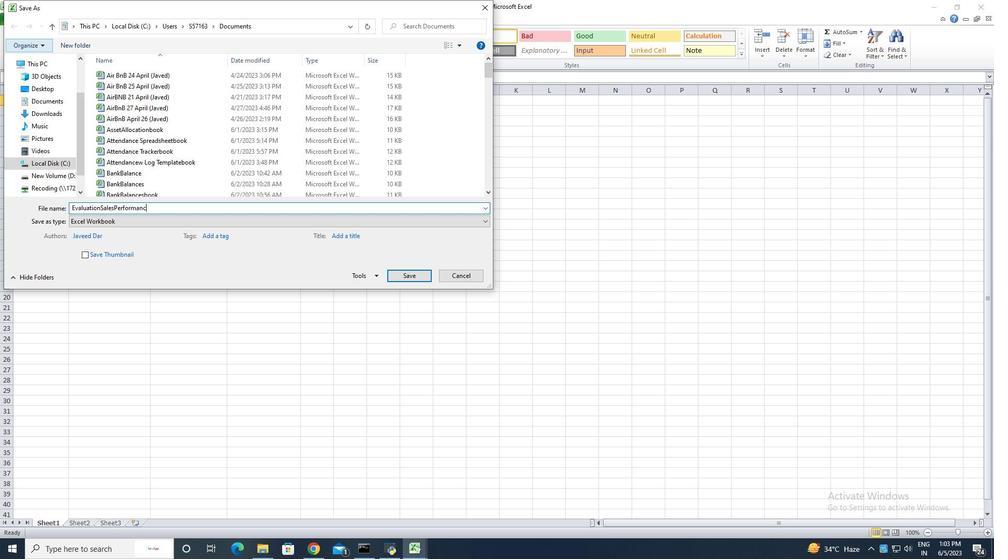 
Action: Mouse moved to (393, 274)
Screenshot: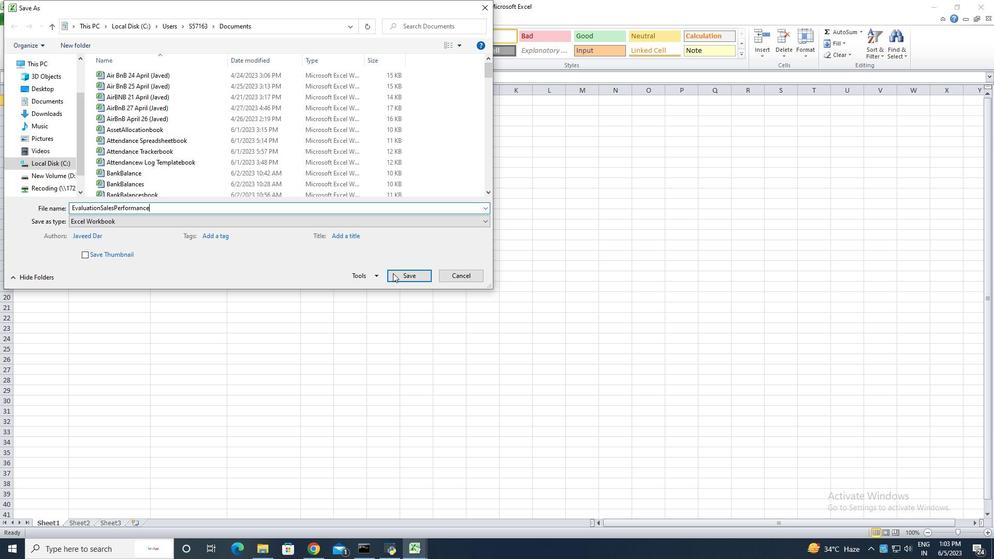 
Action: Mouse pressed left at (393, 274)
Screenshot: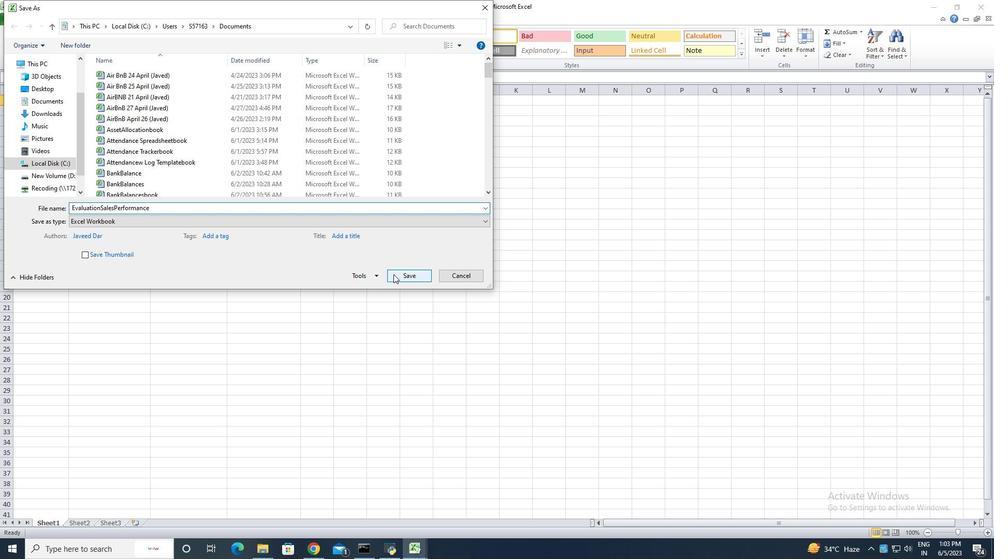 
Action: Mouse moved to (394, 274)
Screenshot: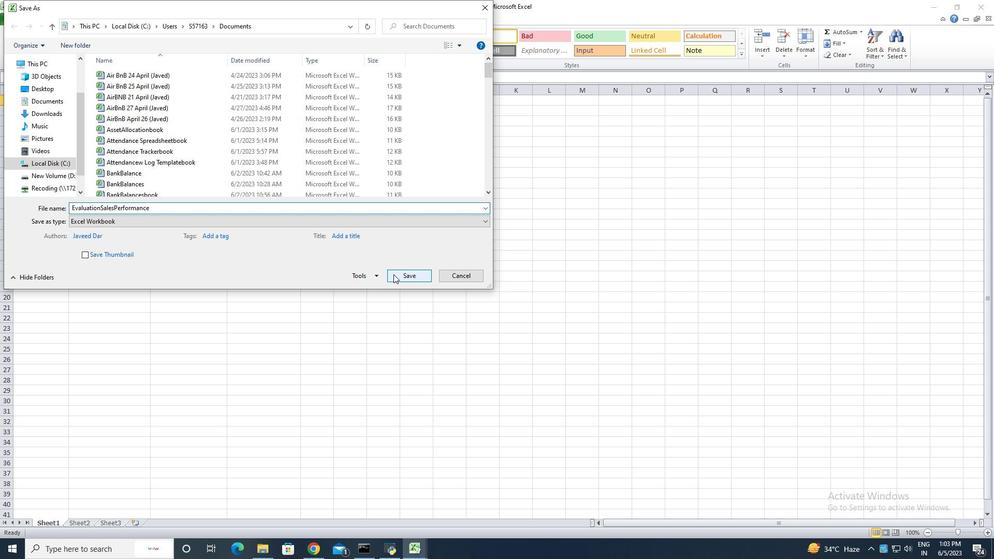 
Action: Mouse pressed left at (394, 274)
Screenshot: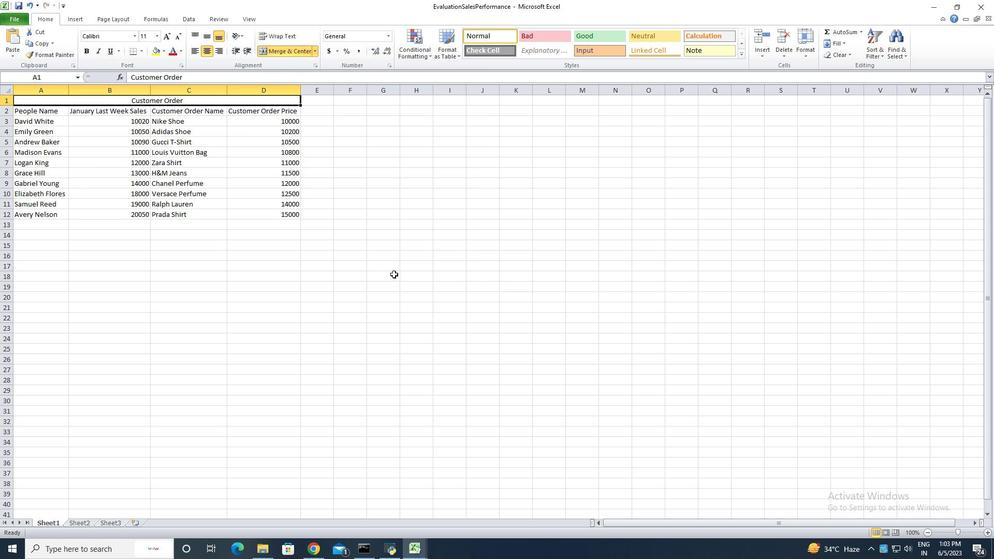 
Action: Key pressed ctrl+S<'\x13'><'\x13'>
Screenshot: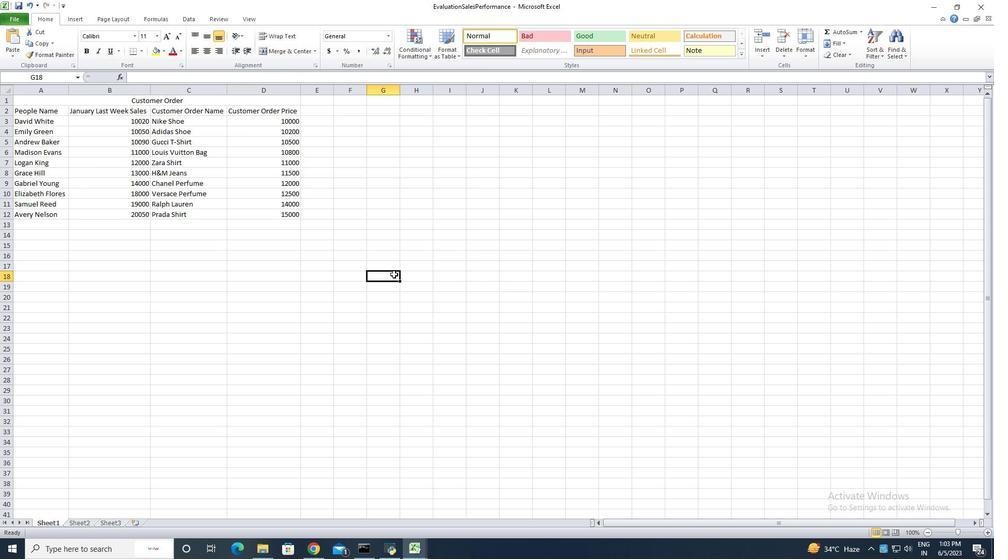 
